 Task: View home profile in Redfin premier.
Action: Mouse moved to (871, 66)
Screenshot: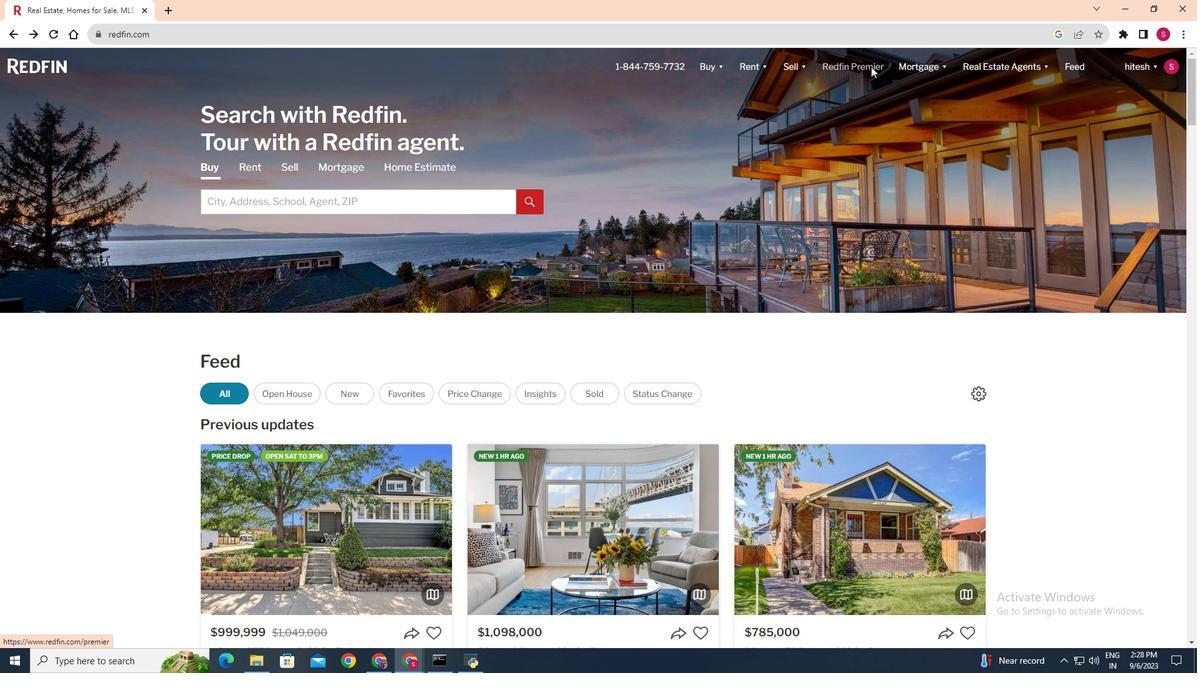 
Action: Mouse pressed left at (871, 66)
Screenshot: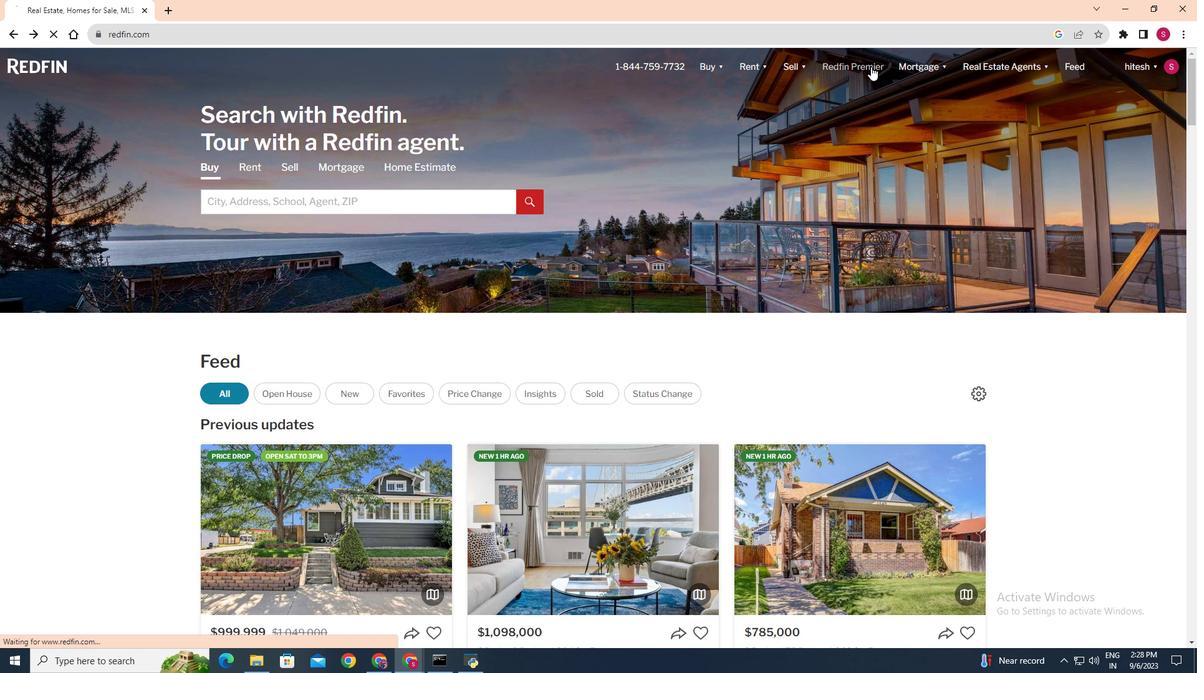 
Action: Mouse moved to (573, 528)
Screenshot: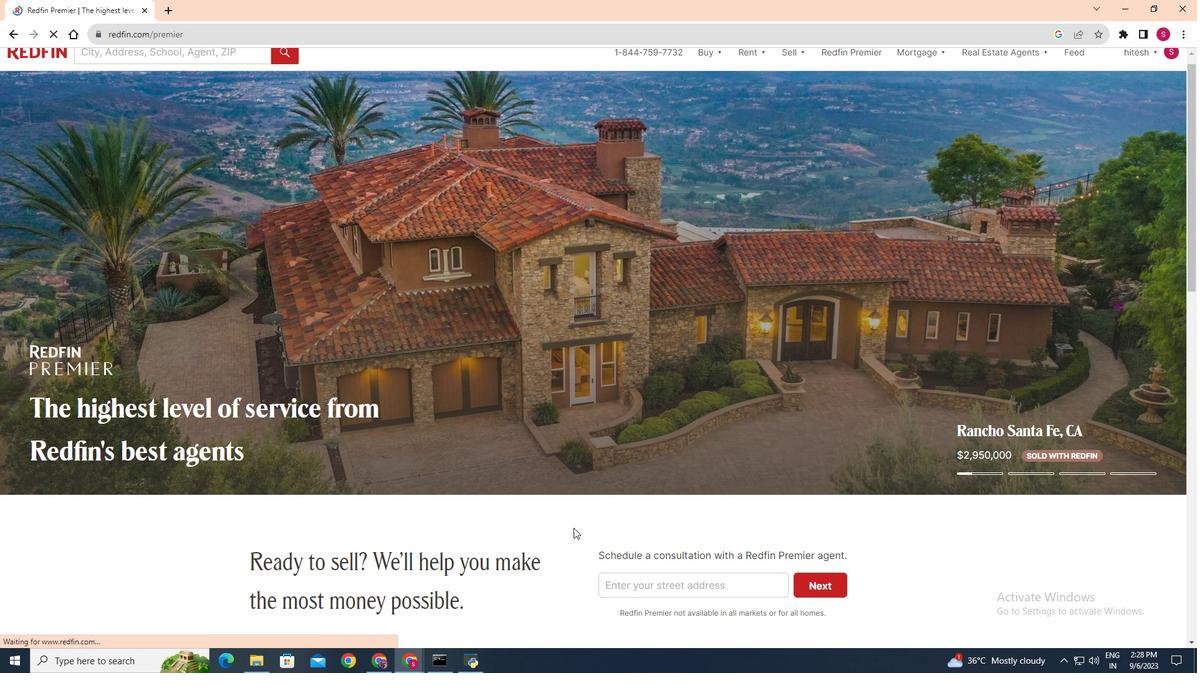 
Action: Mouse scrolled (573, 527) with delta (0, 0)
Screenshot: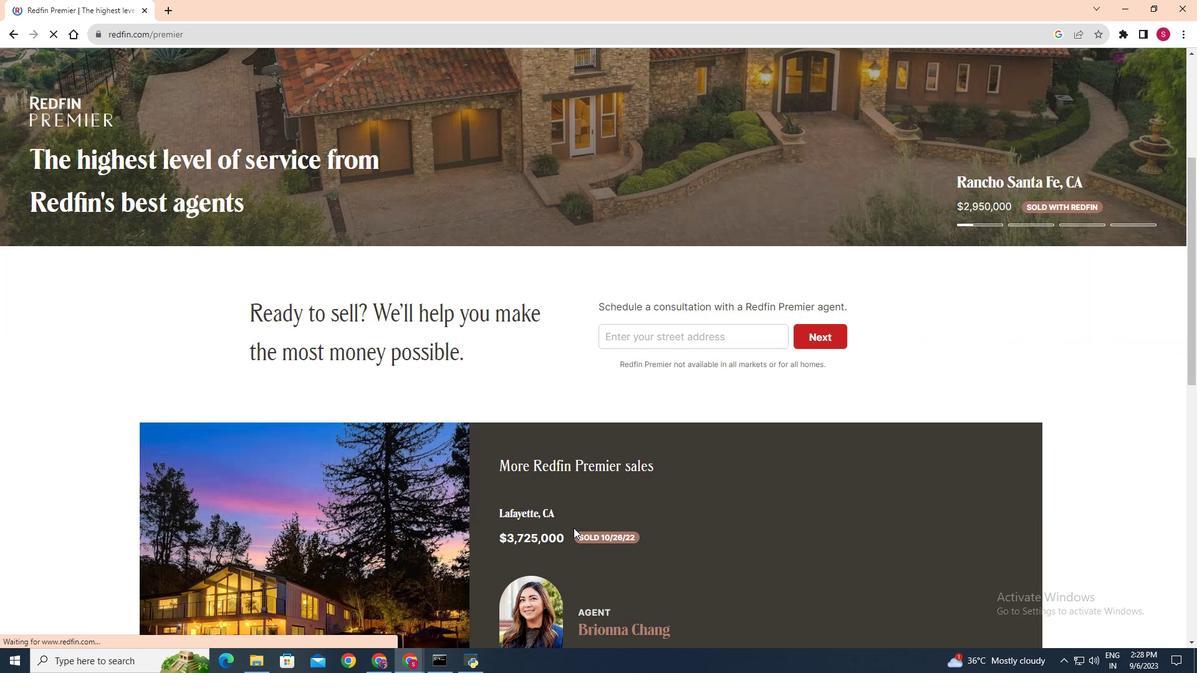 
Action: Mouse scrolled (573, 527) with delta (0, 0)
Screenshot: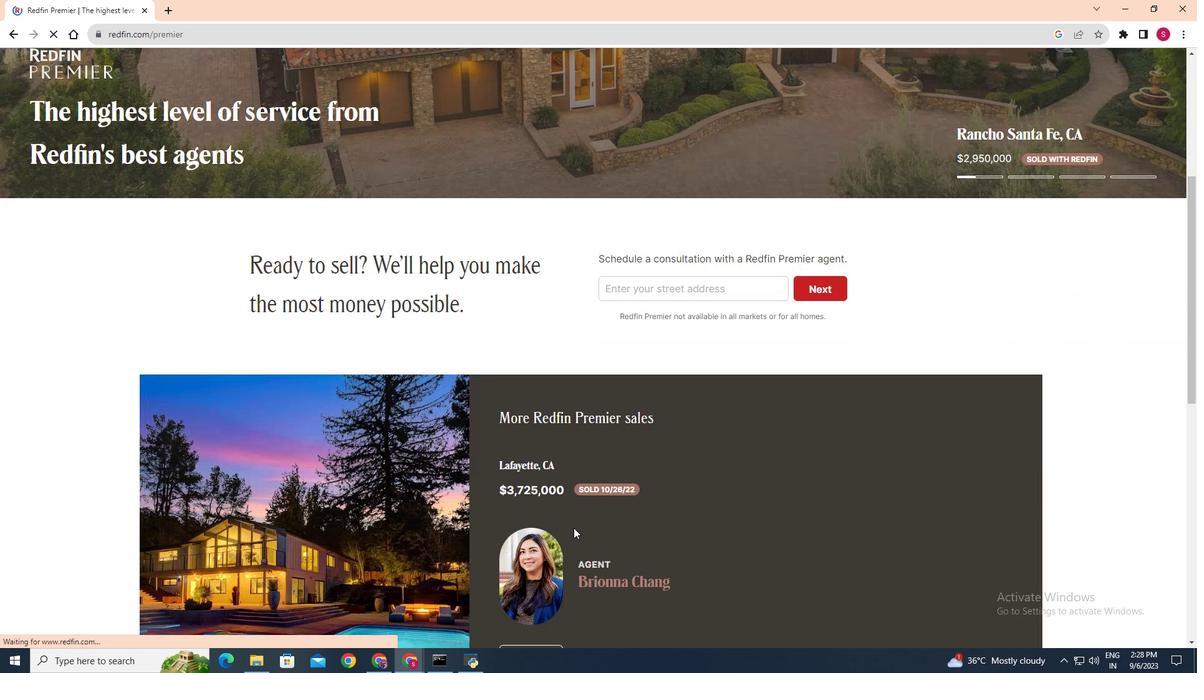 
Action: Mouse scrolled (573, 527) with delta (0, 0)
Screenshot: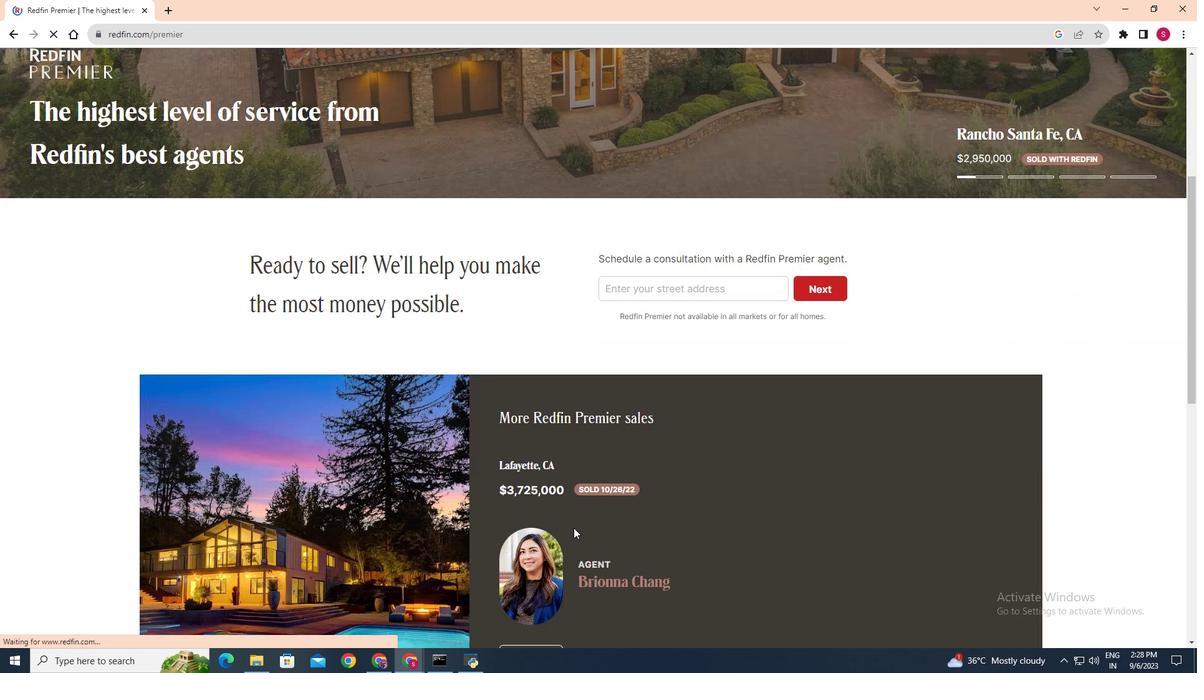 
Action: Mouse scrolled (573, 527) with delta (0, 0)
Screenshot: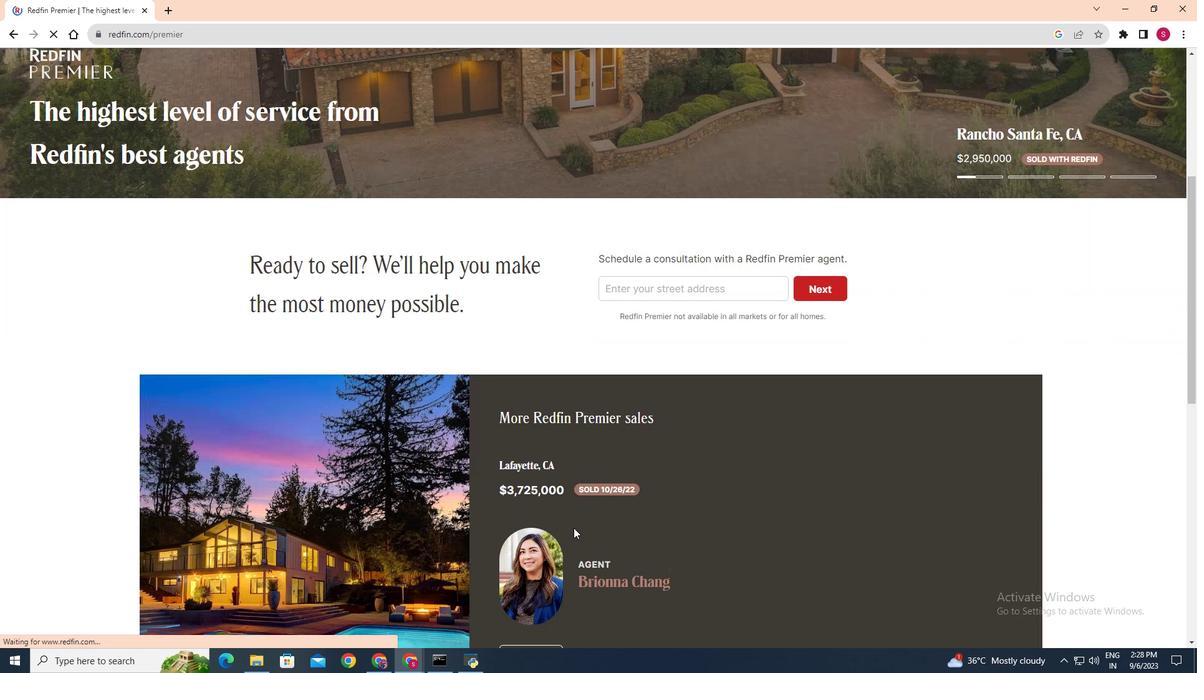 
Action: Mouse scrolled (573, 527) with delta (0, 0)
Screenshot: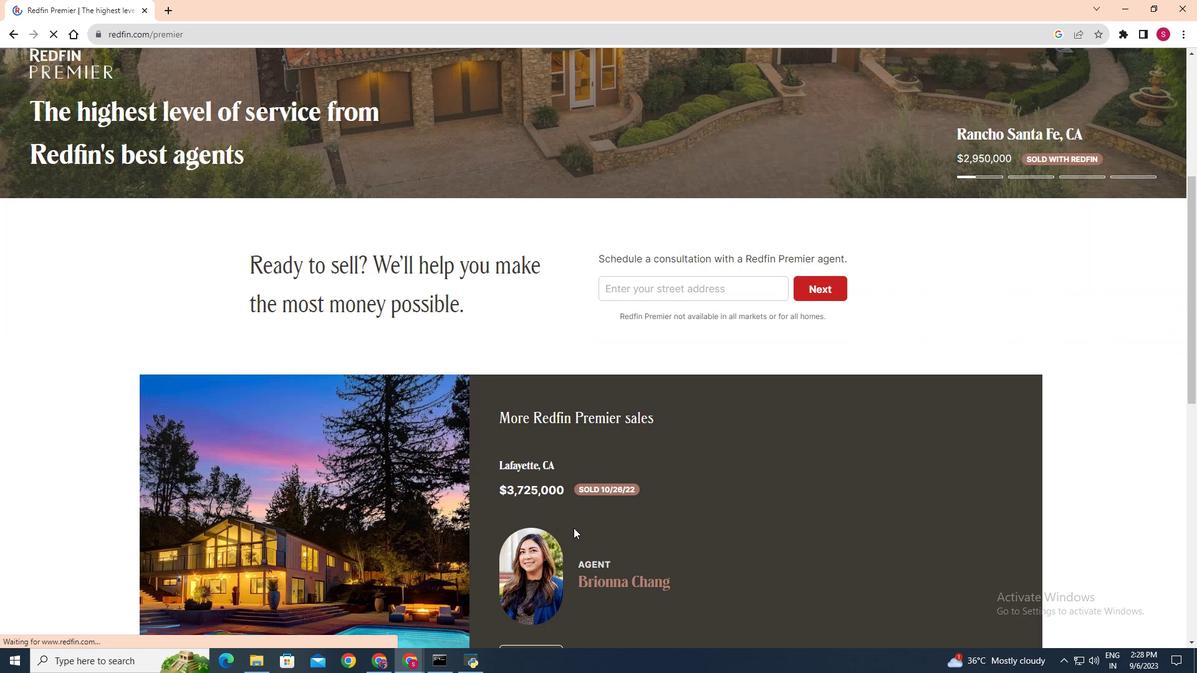 
Action: Mouse scrolled (573, 527) with delta (0, 0)
Screenshot: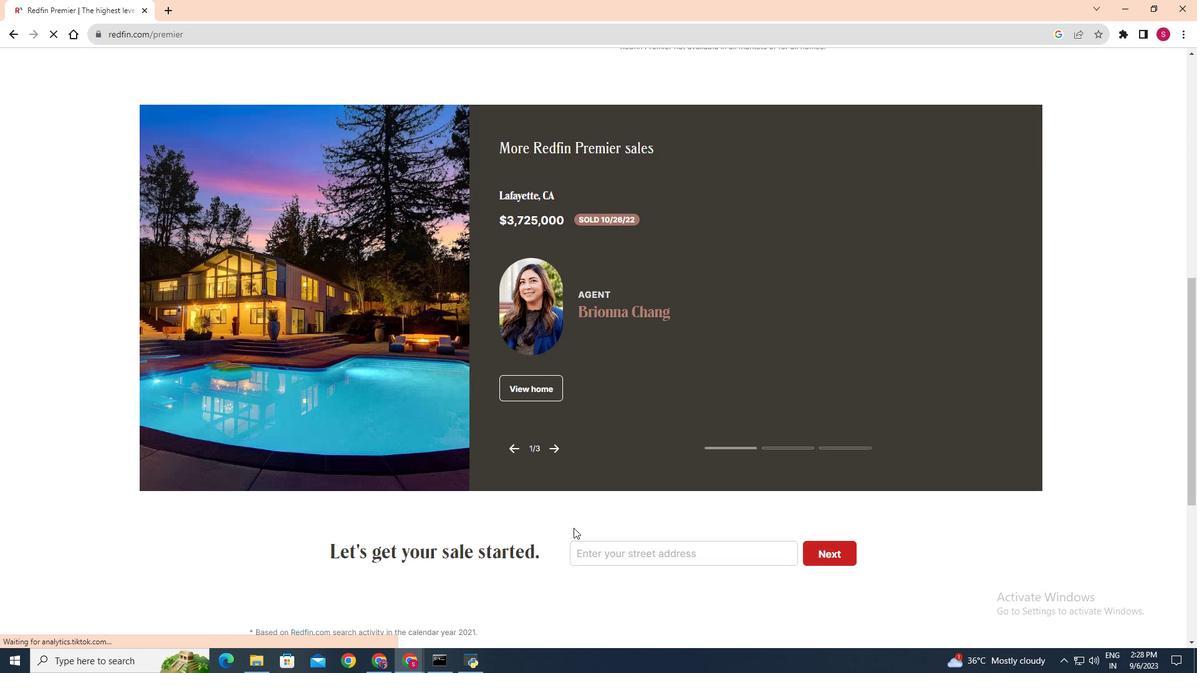 
Action: Mouse scrolled (573, 527) with delta (0, 0)
Screenshot: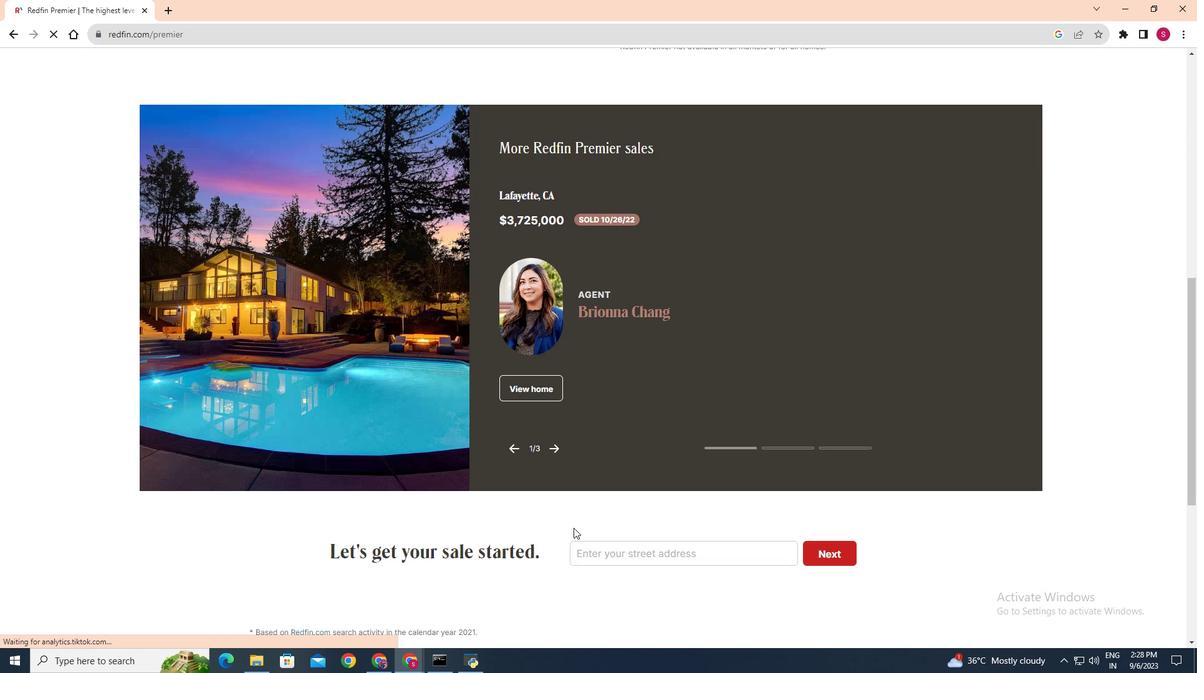 
Action: Mouse scrolled (573, 527) with delta (0, 0)
Screenshot: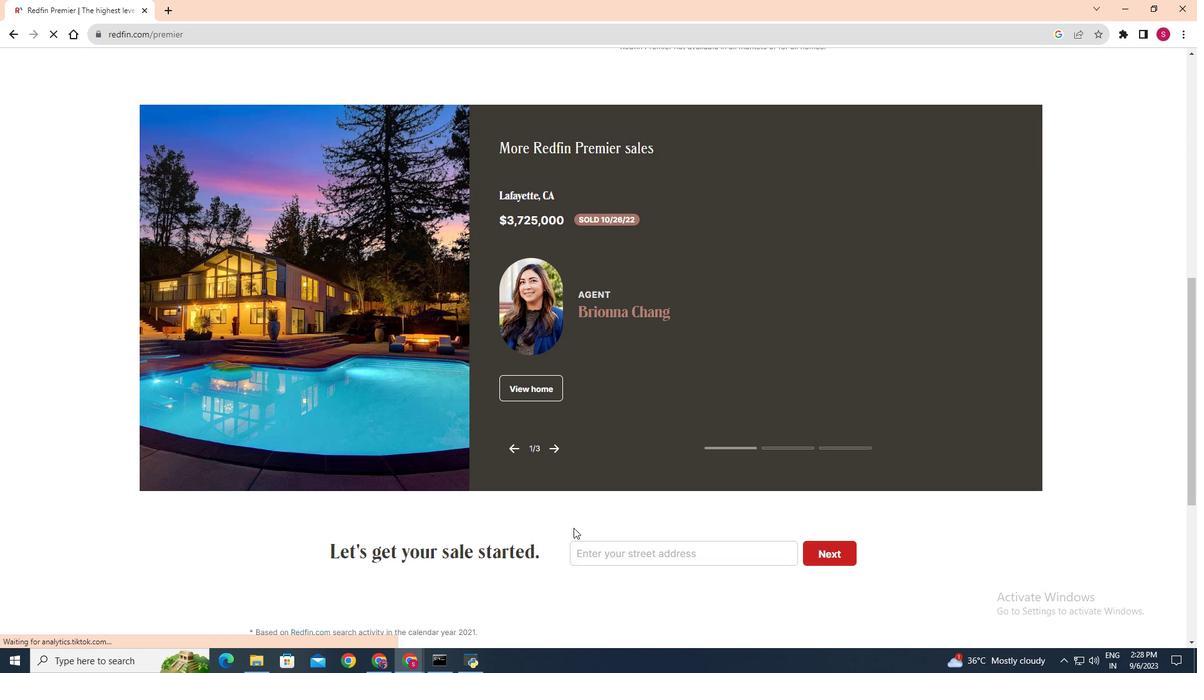 
Action: Mouse scrolled (573, 527) with delta (0, 0)
Screenshot: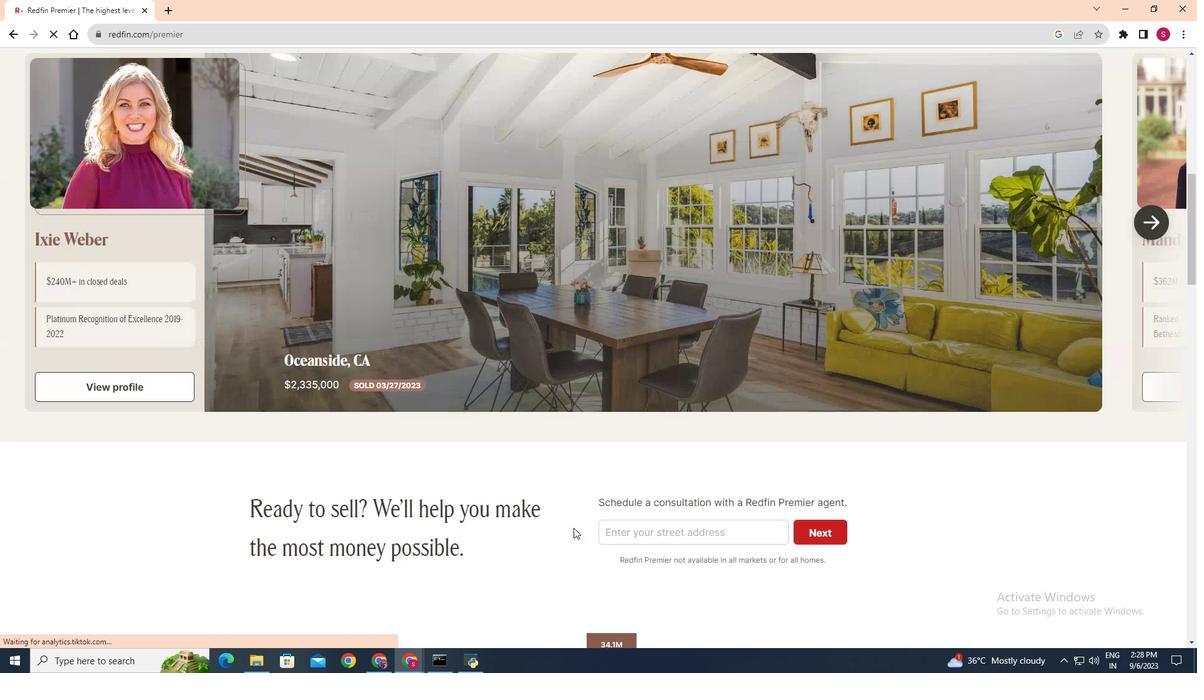 
Action: Mouse scrolled (573, 527) with delta (0, 0)
Screenshot: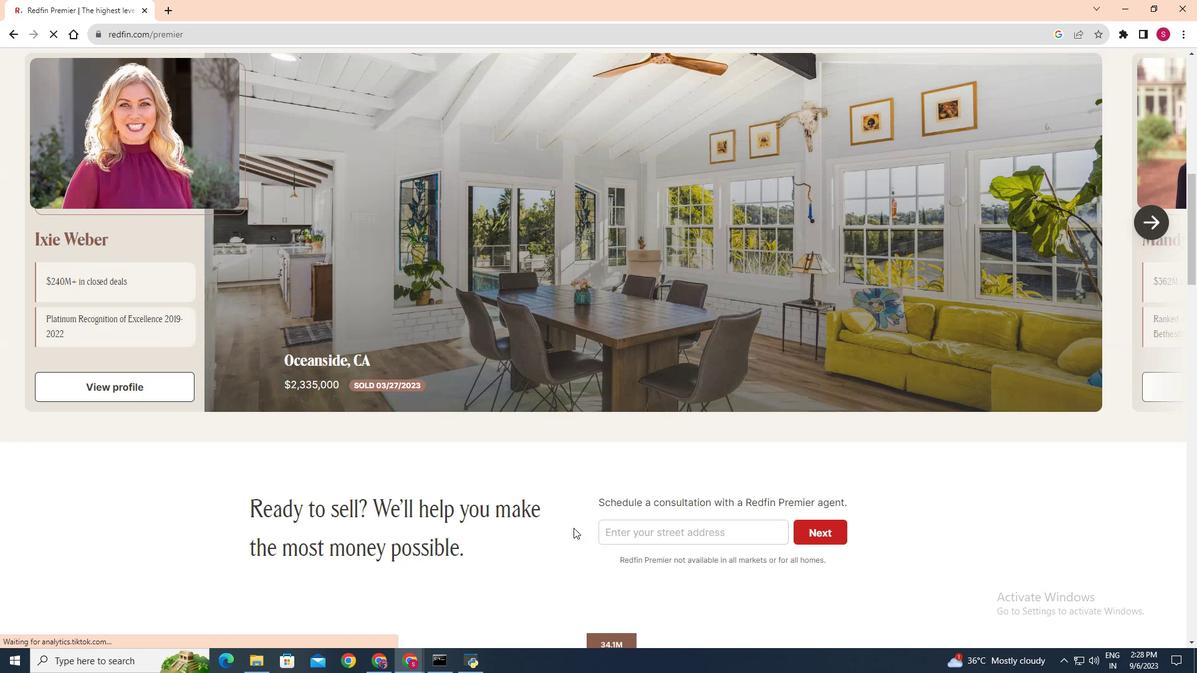 
Action: Mouse moved to (575, 527)
Screenshot: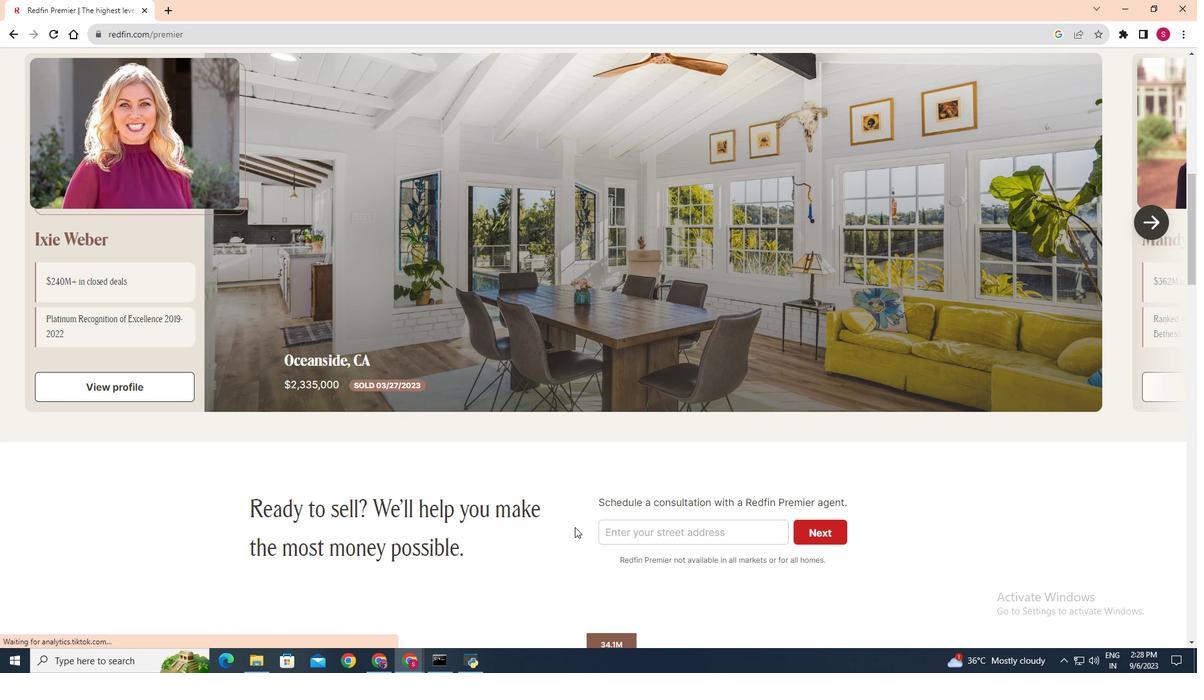 
Action: Mouse scrolled (575, 527) with delta (0, 0)
Screenshot: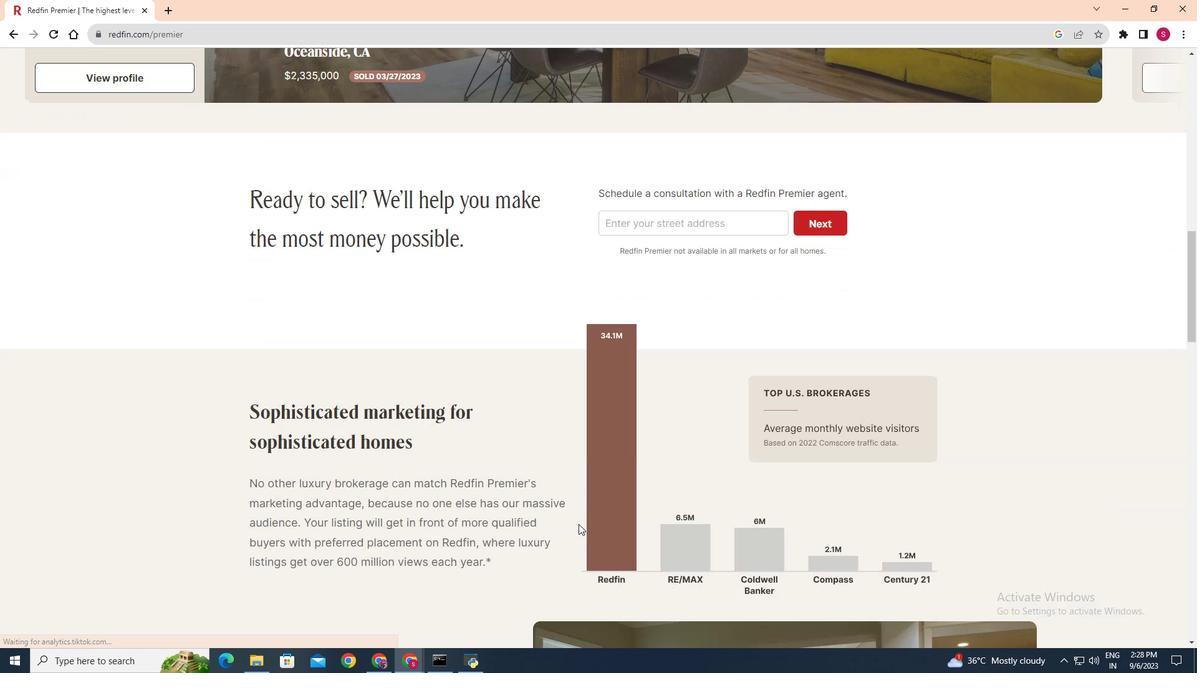 
Action: Mouse scrolled (575, 527) with delta (0, 0)
Screenshot: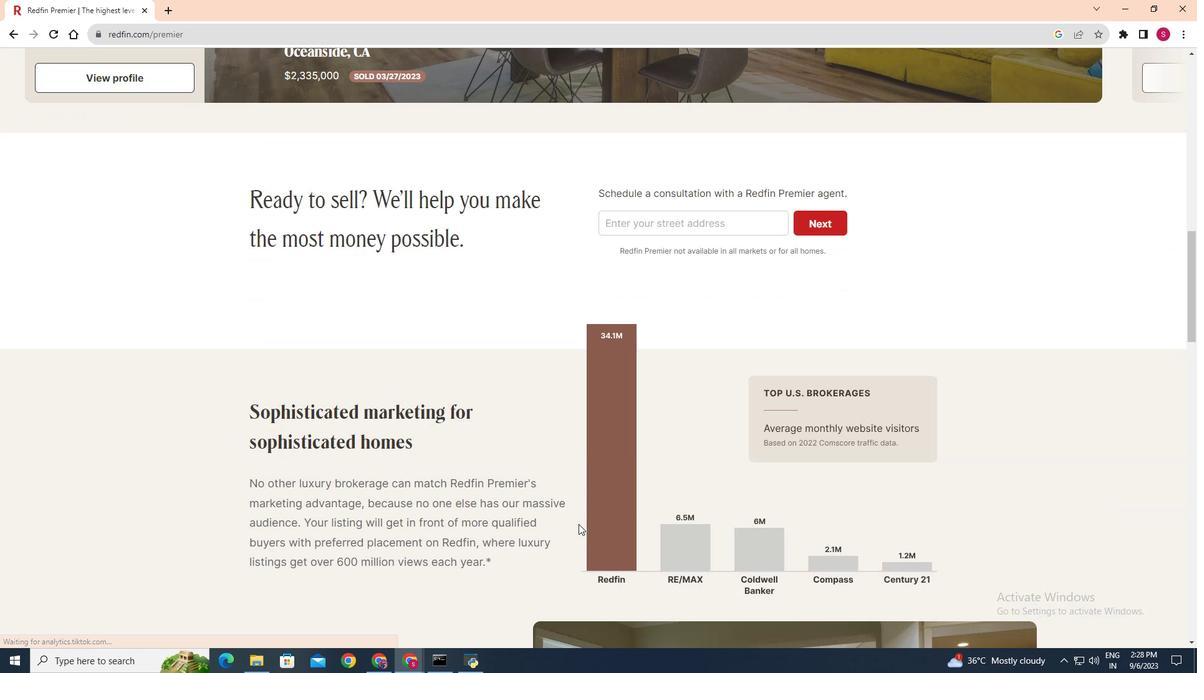 
Action: Mouse scrolled (575, 527) with delta (0, 0)
Screenshot: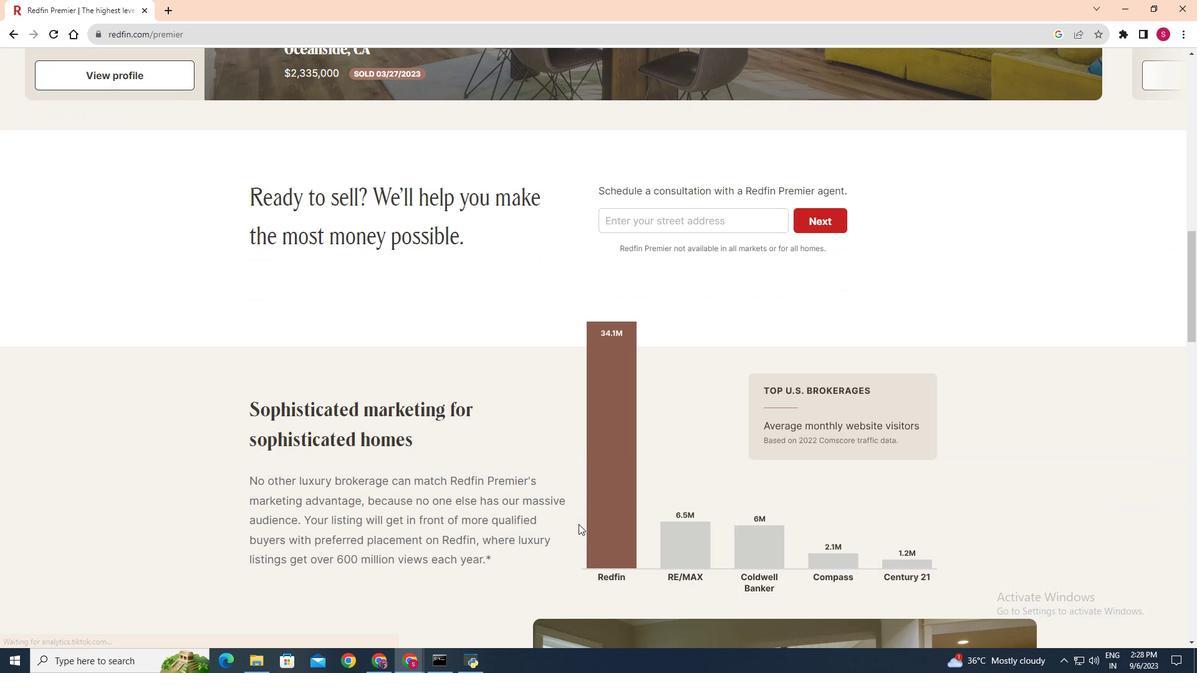 
Action: Mouse scrolled (575, 527) with delta (0, 0)
Screenshot: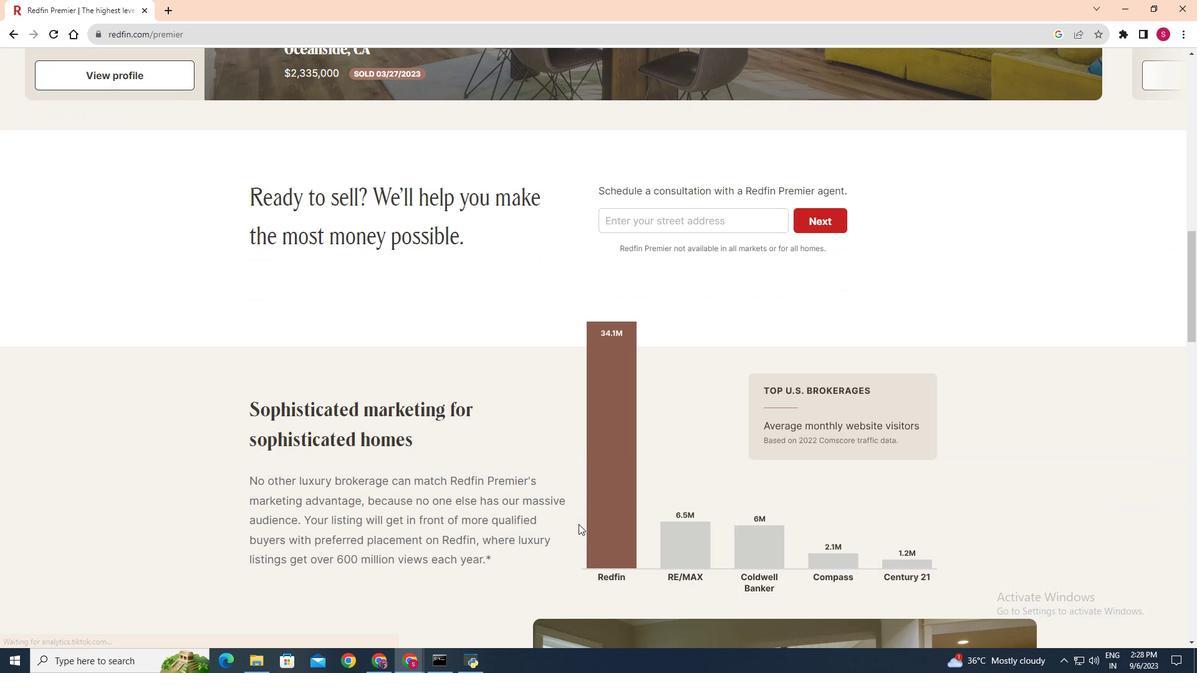 
Action: Mouse scrolled (575, 527) with delta (0, 0)
Screenshot: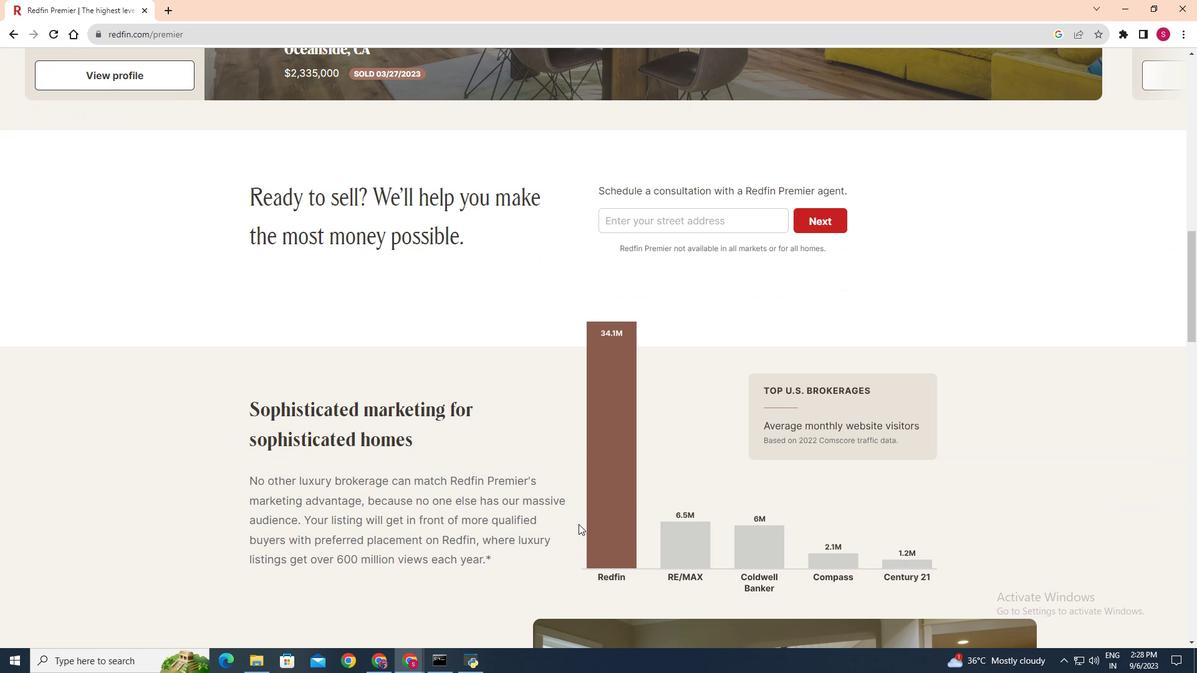 
Action: Mouse moved to (578, 524)
Screenshot: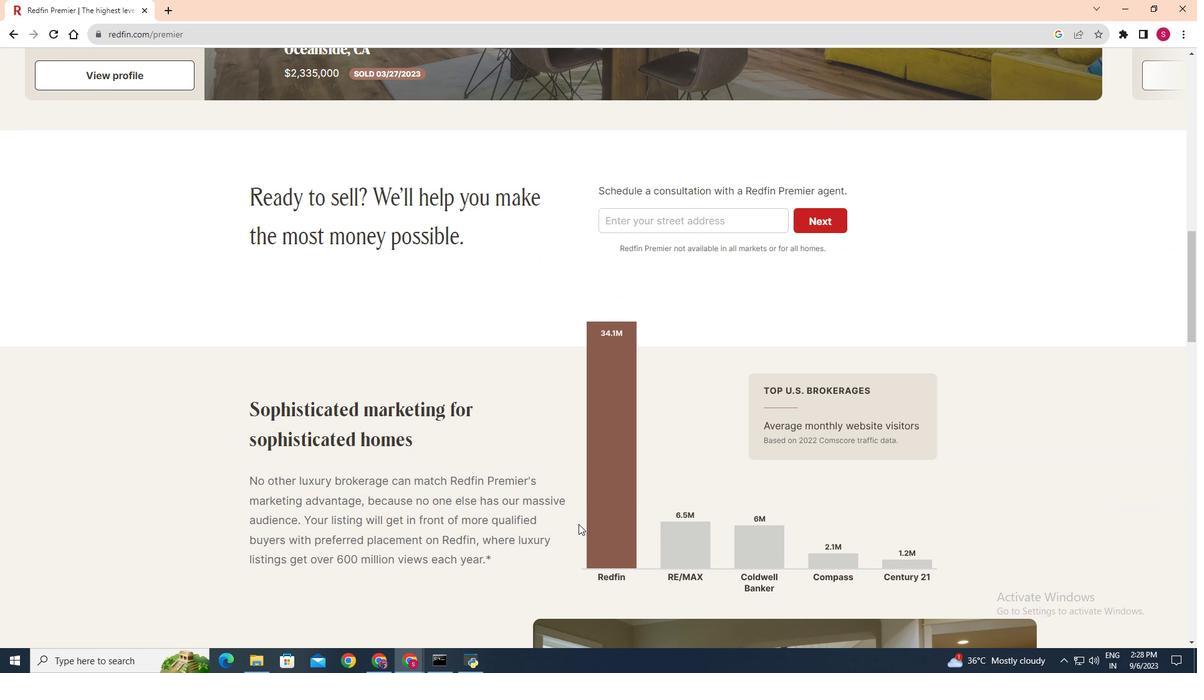
Action: Mouse scrolled (578, 524) with delta (0, 0)
Screenshot: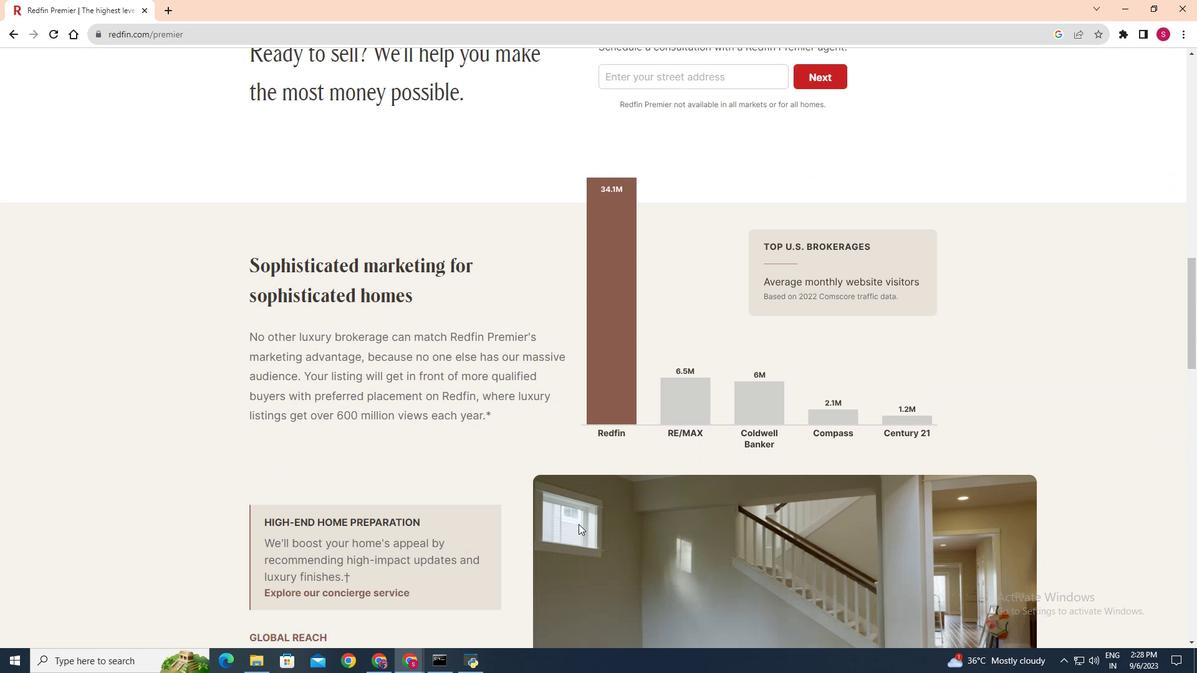 
Action: Mouse scrolled (578, 524) with delta (0, 0)
Screenshot: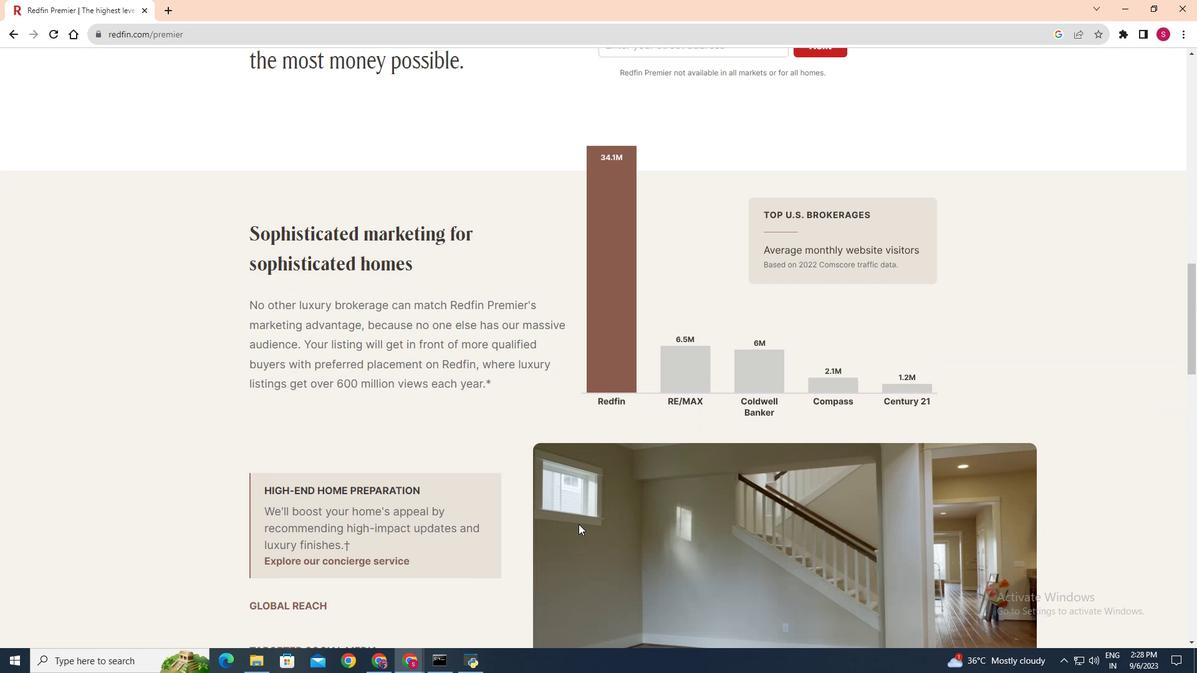 
Action: Mouse scrolled (578, 524) with delta (0, 0)
Screenshot: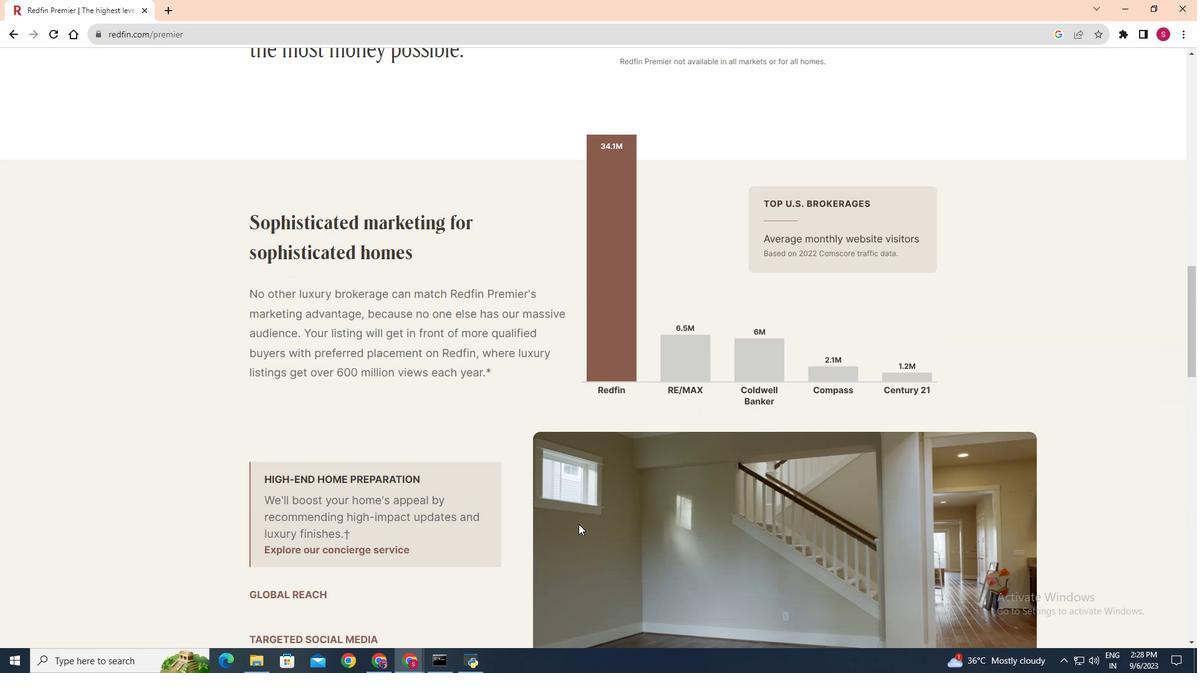 
Action: Mouse scrolled (578, 524) with delta (0, 0)
Screenshot: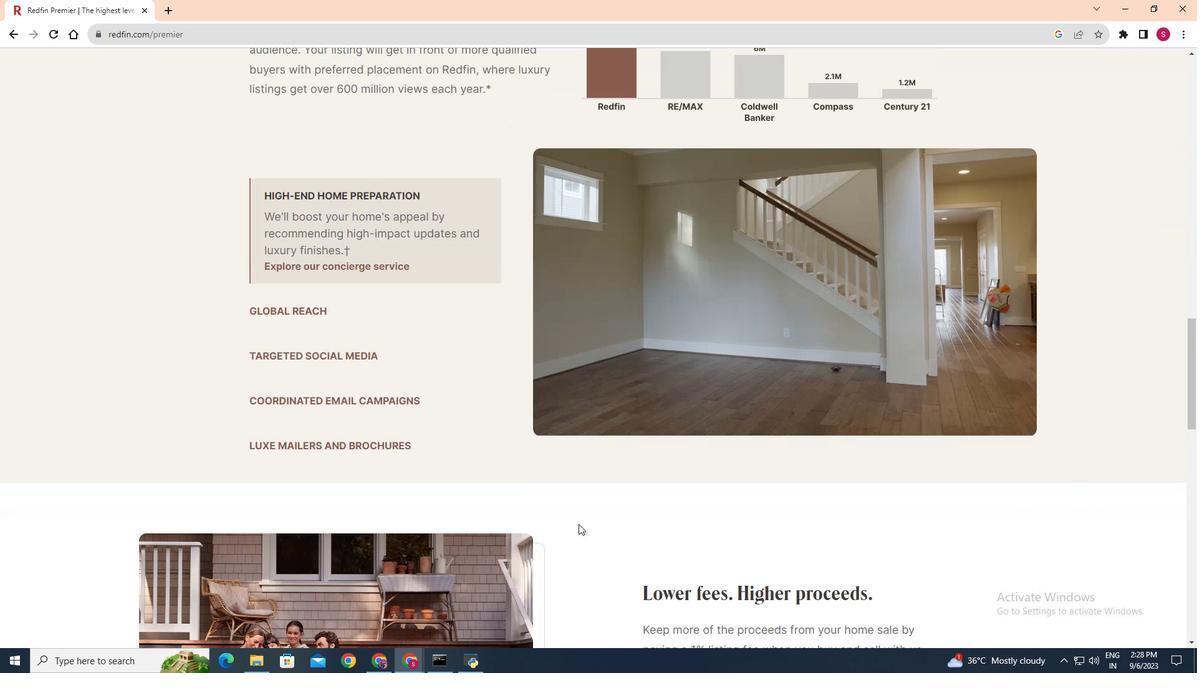 
Action: Mouse scrolled (578, 524) with delta (0, 0)
Screenshot: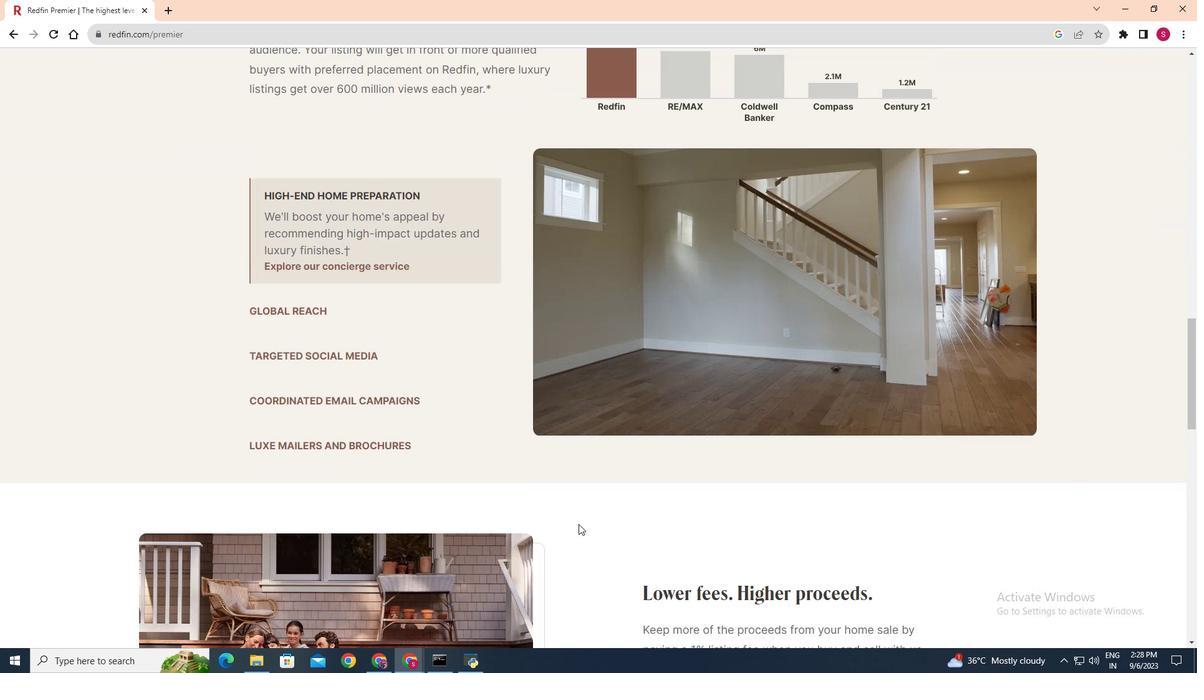 
Action: Mouse scrolled (578, 524) with delta (0, 0)
Screenshot: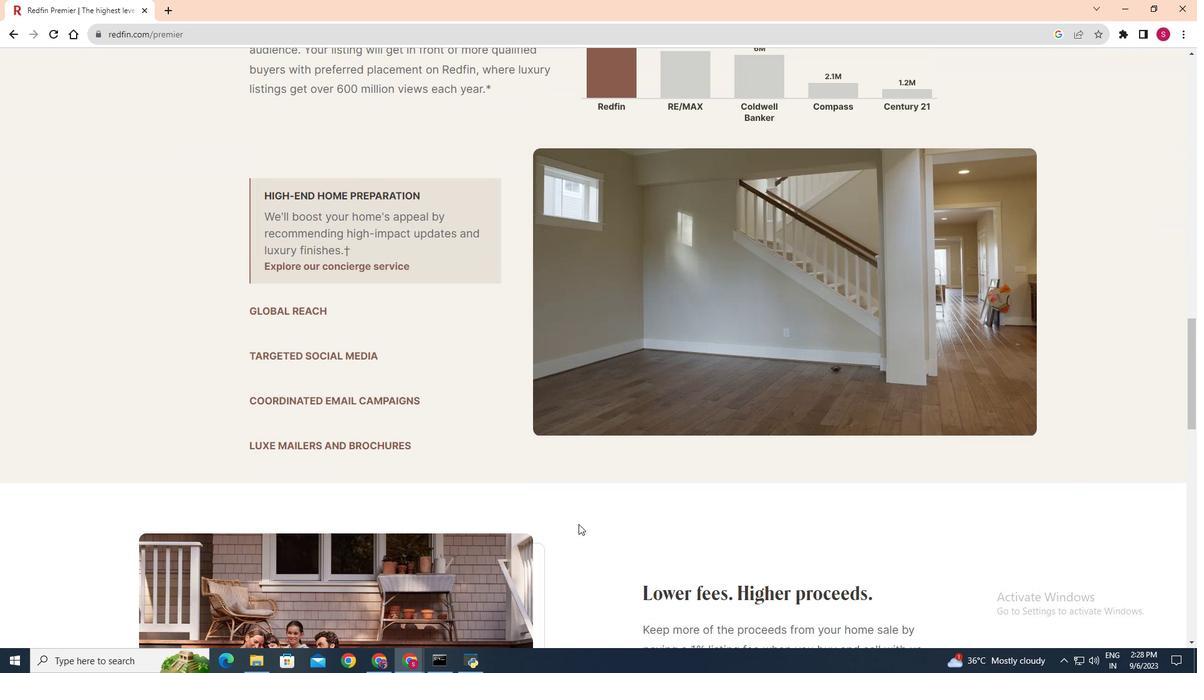 
Action: Mouse scrolled (578, 524) with delta (0, 0)
Screenshot: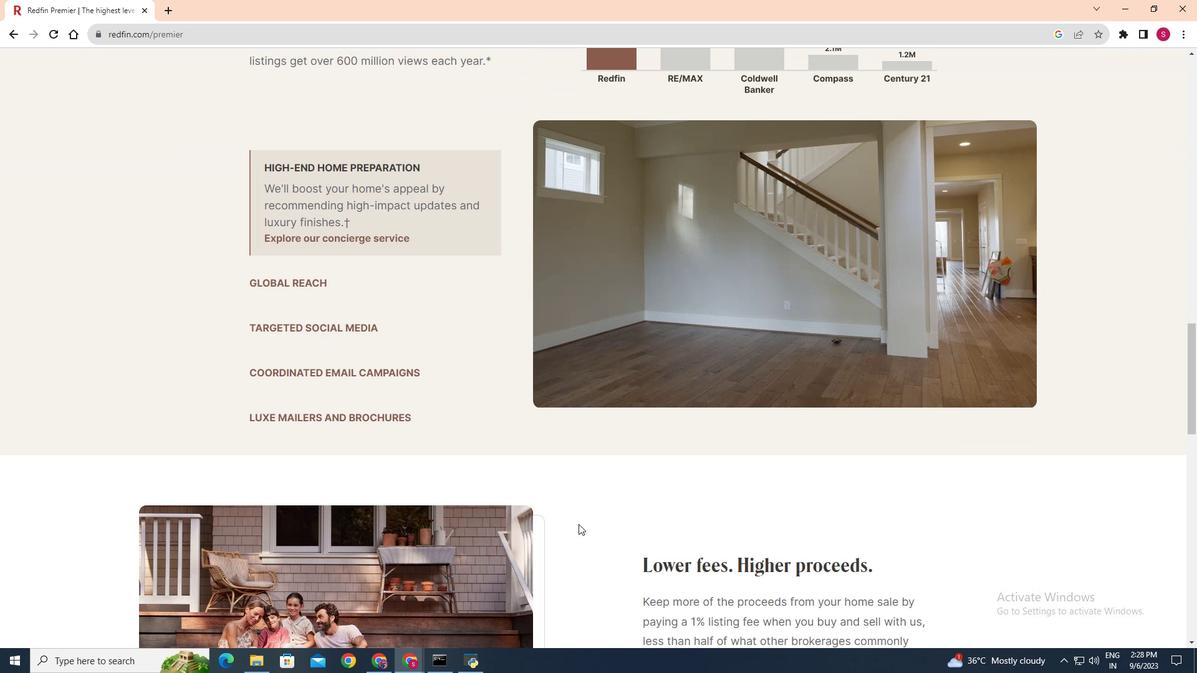 
Action: Mouse scrolled (578, 524) with delta (0, 0)
Screenshot: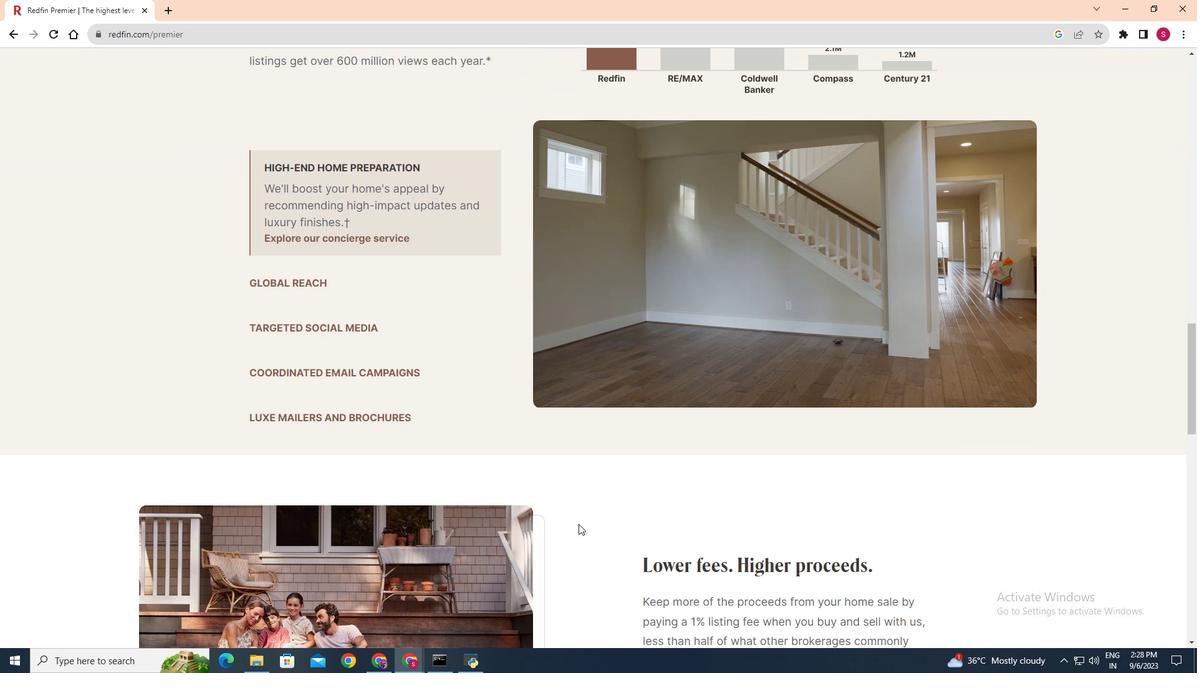 
Action: Mouse scrolled (578, 524) with delta (0, 0)
Screenshot: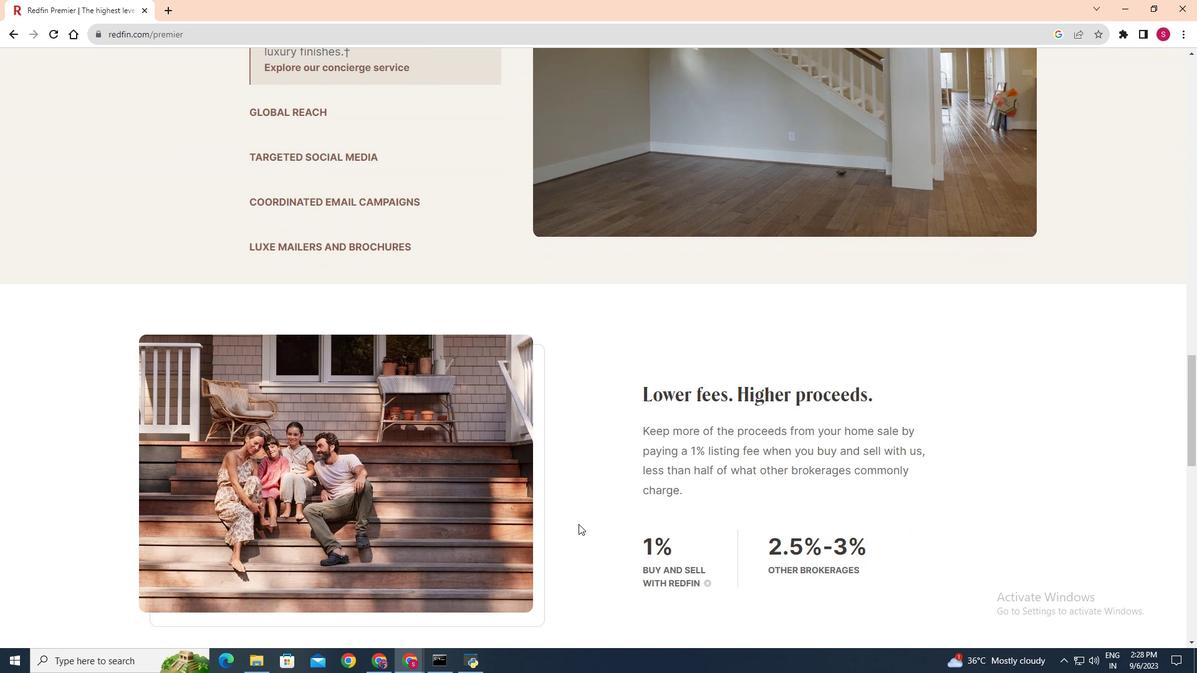 
Action: Mouse scrolled (578, 524) with delta (0, 0)
Screenshot: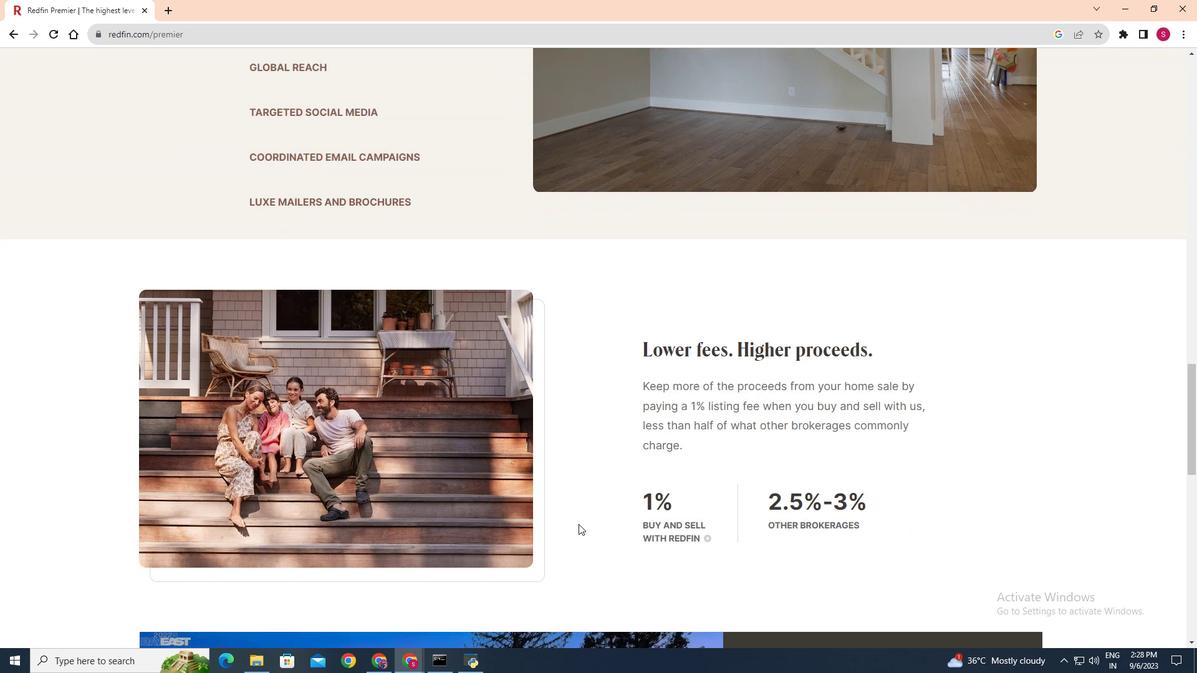 
Action: Mouse scrolled (578, 524) with delta (0, 0)
Screenshot: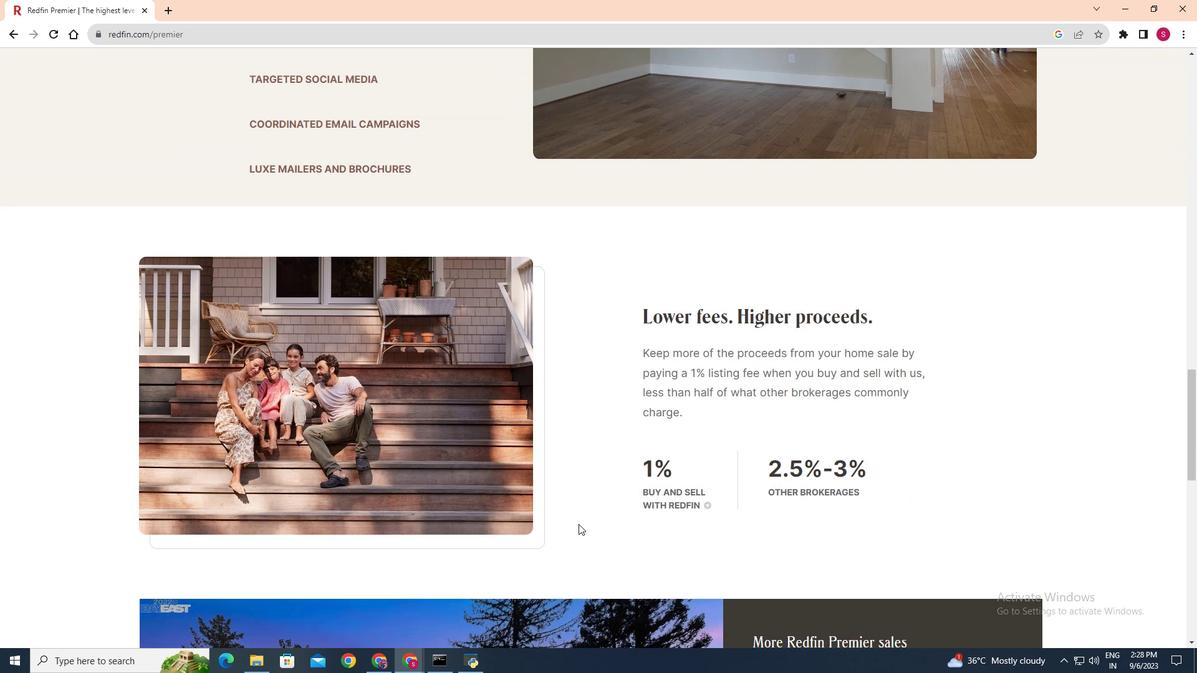 
Action: Mouse scrolled (578, 524) with delta (0, 0)
Screenshot: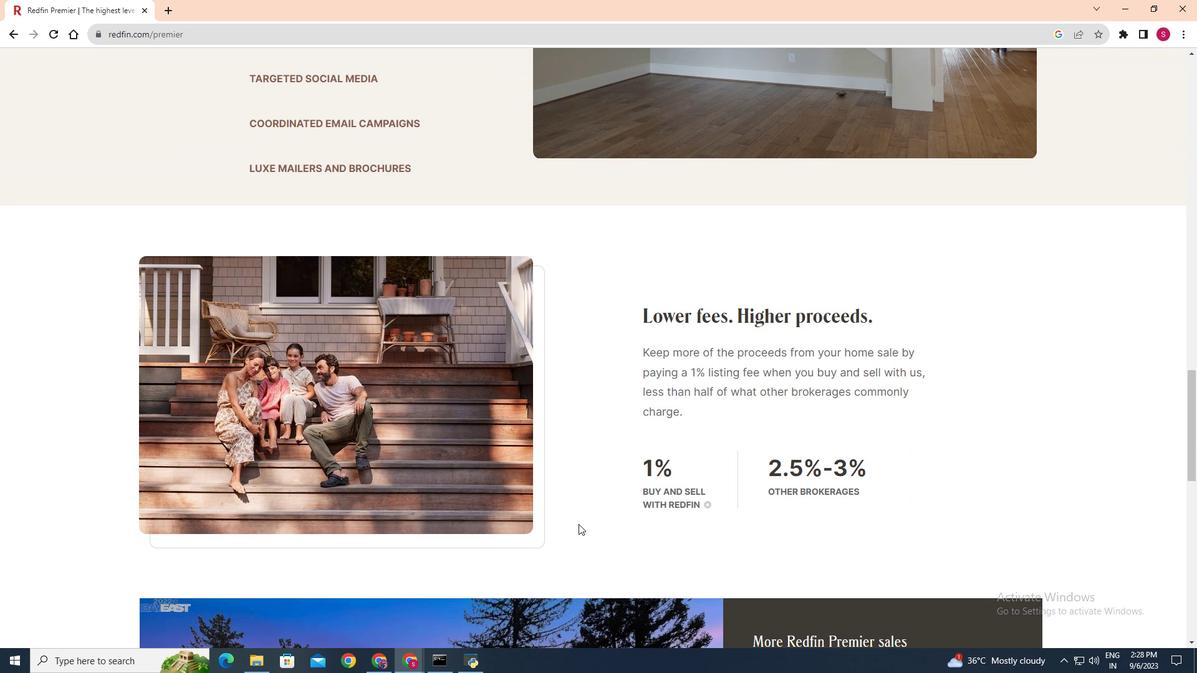 
Action: Mouse scrolled (578, 524) with delta (0, 0)
Screenshot: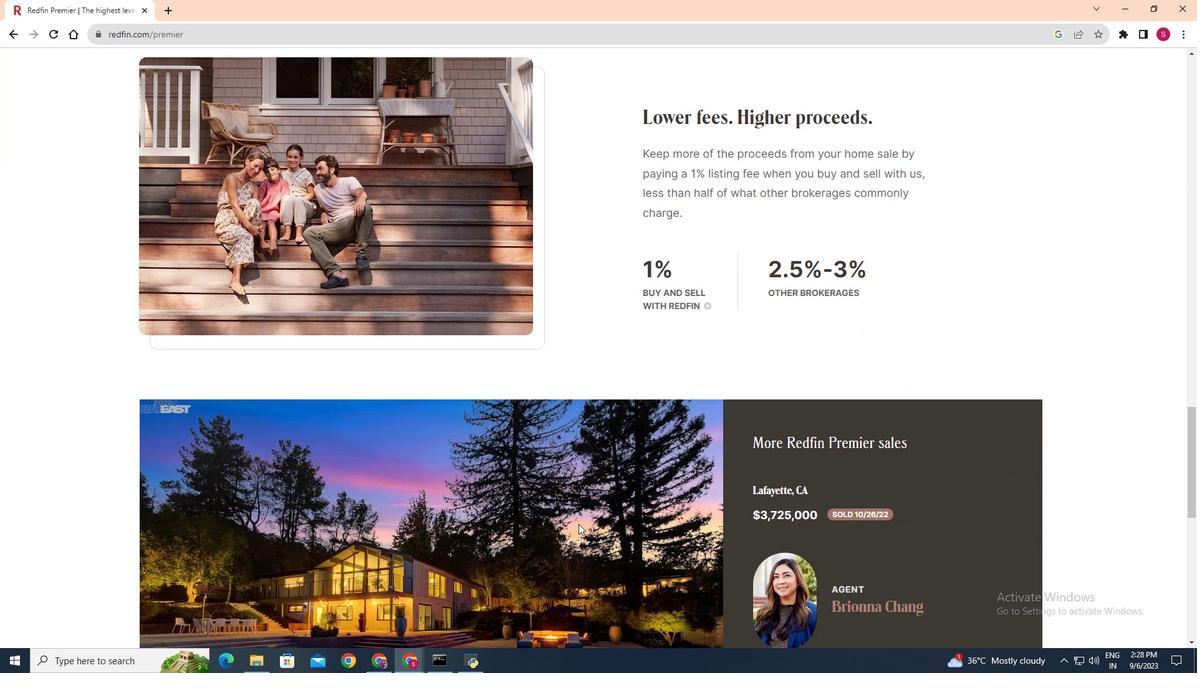 
Action: Mouse scrolled (578, 524) with delta (0, 0)
Screenshot: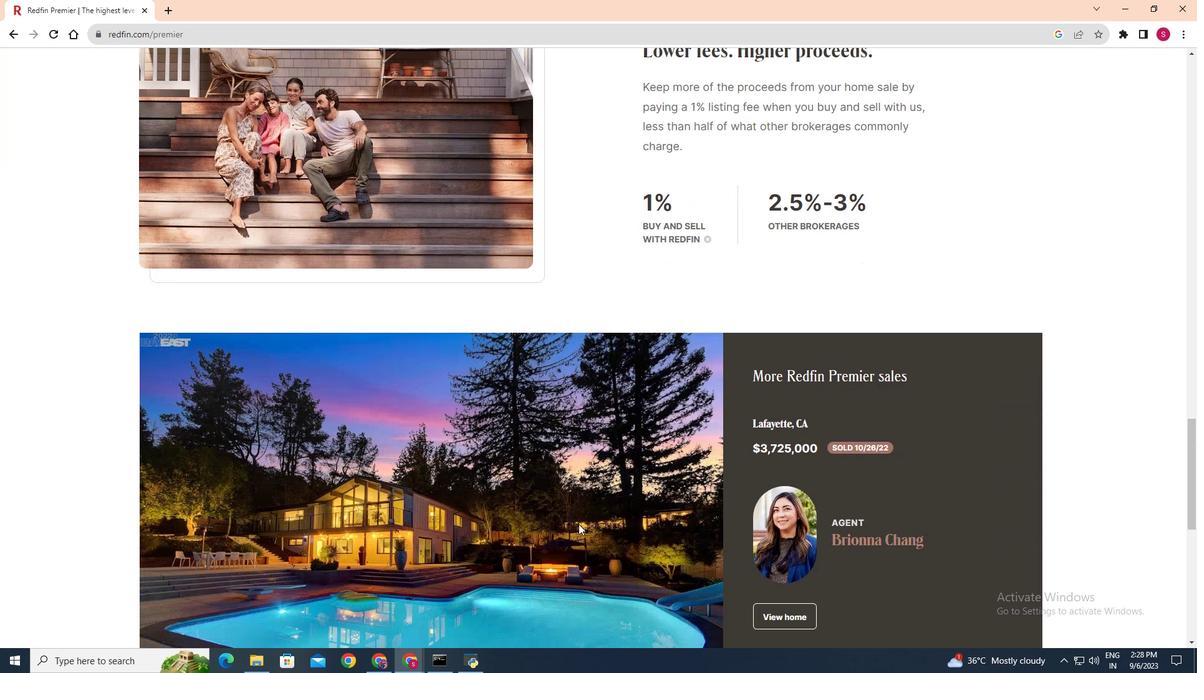 
Action: Mouse scrolled (578, 524) with delta (0, 0)
Screenshot: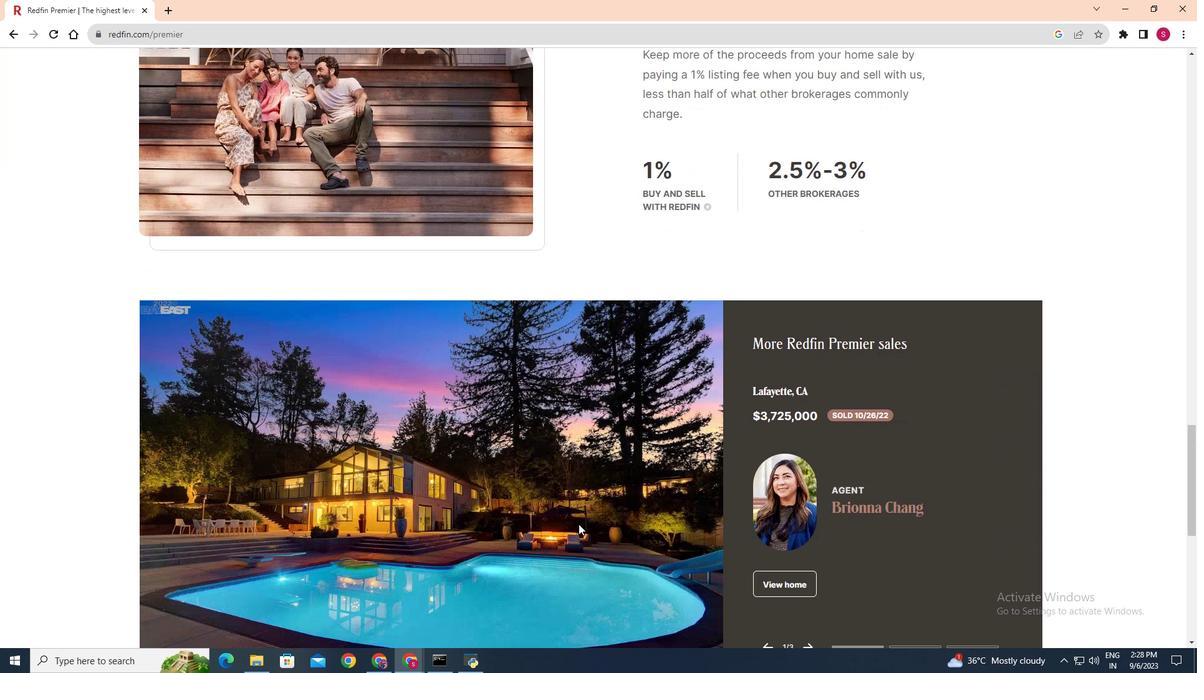 
Action: Mouse scrolled (578, 524) with delta (0, 0)
Screenshot: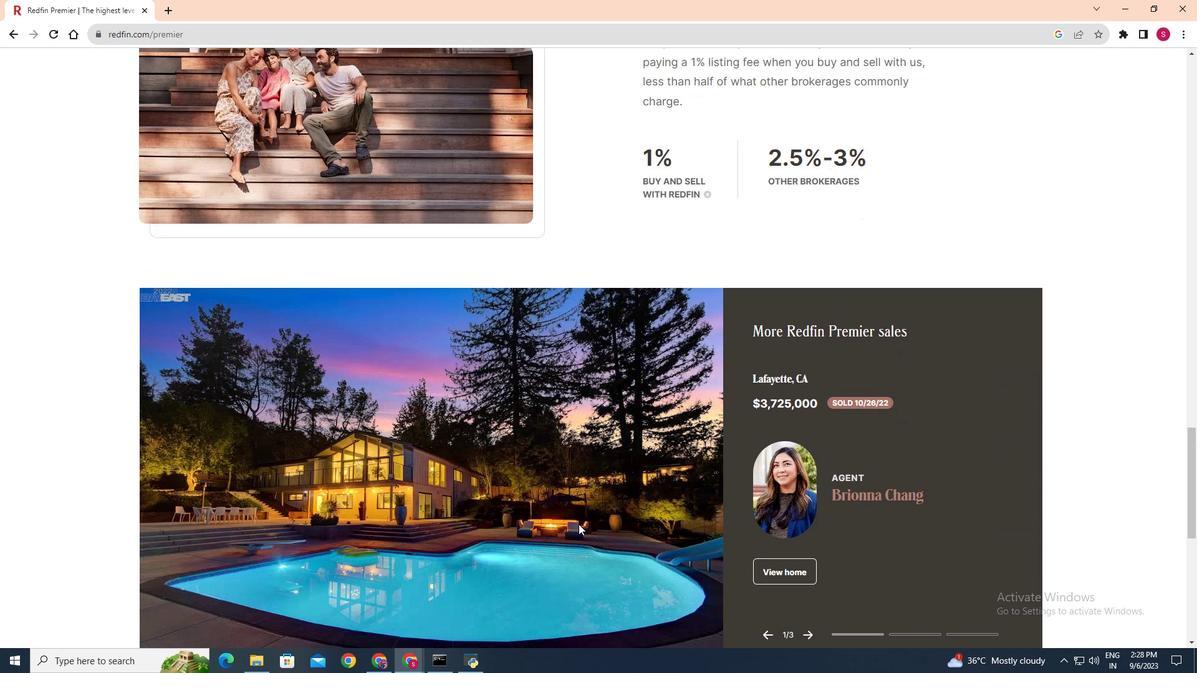 
Action: Mouse scrolled (578, 524) with delta (0, 0)
Screenshot: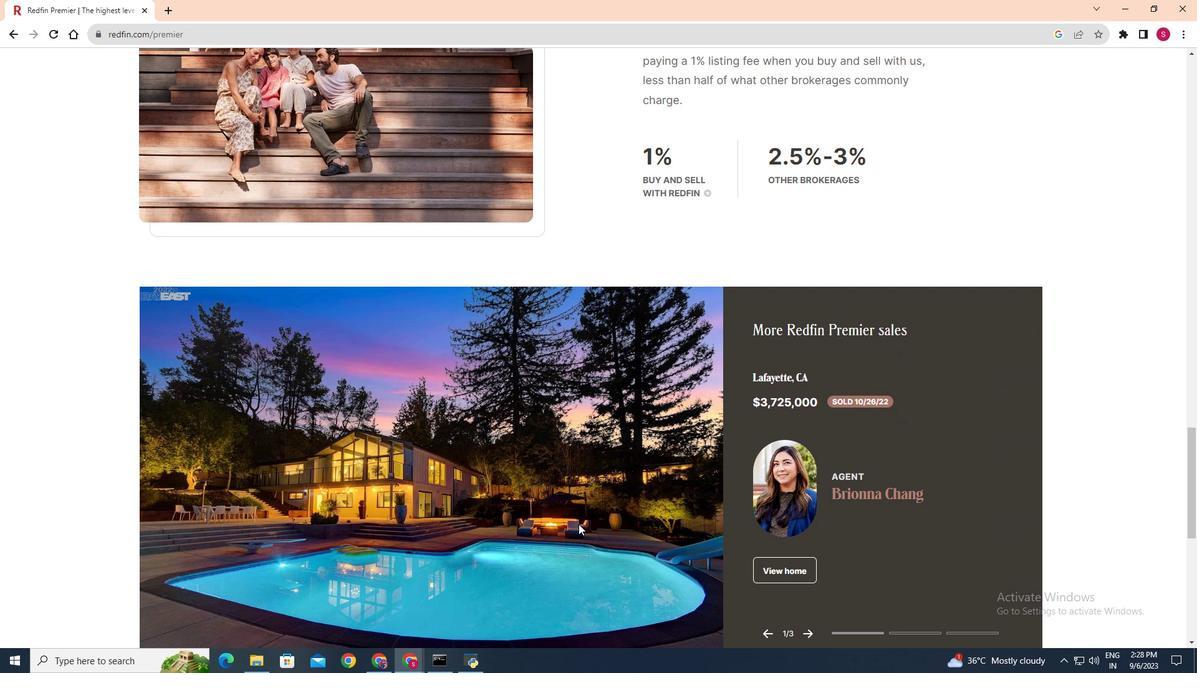 
Action: Mouse scrolled (578, 524) with delta (0, 0)
Screenshot: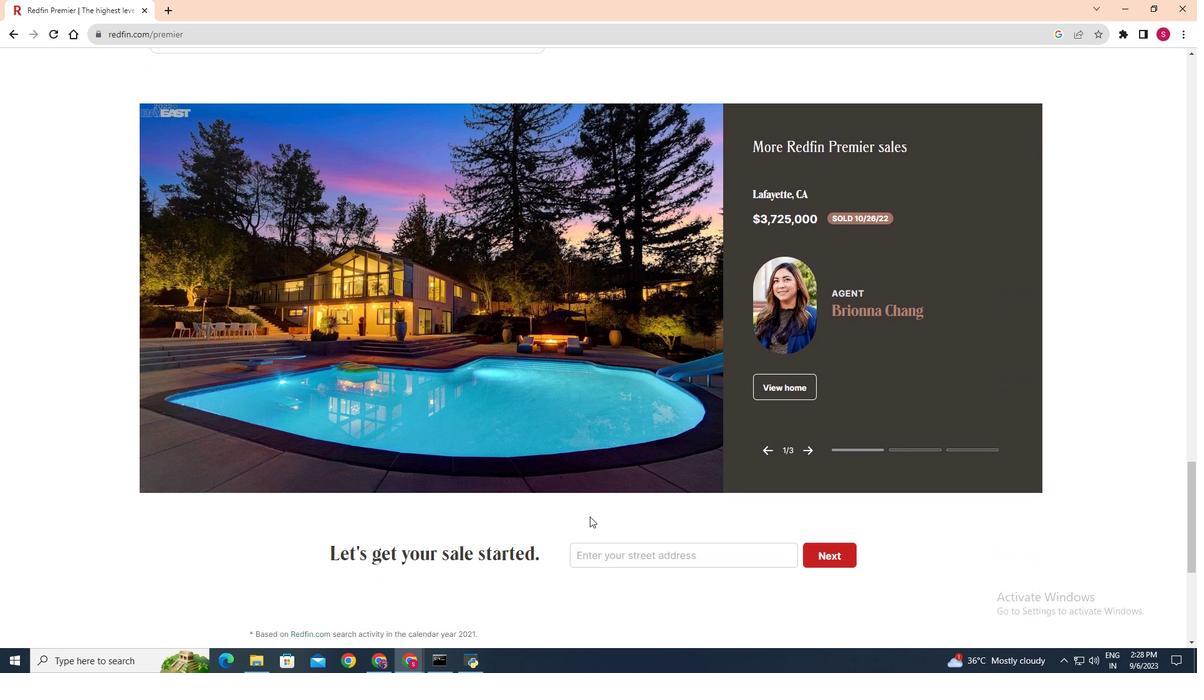 
Action: Mouse scrolled (578, 524) with delta (0, 0)
Screenshot: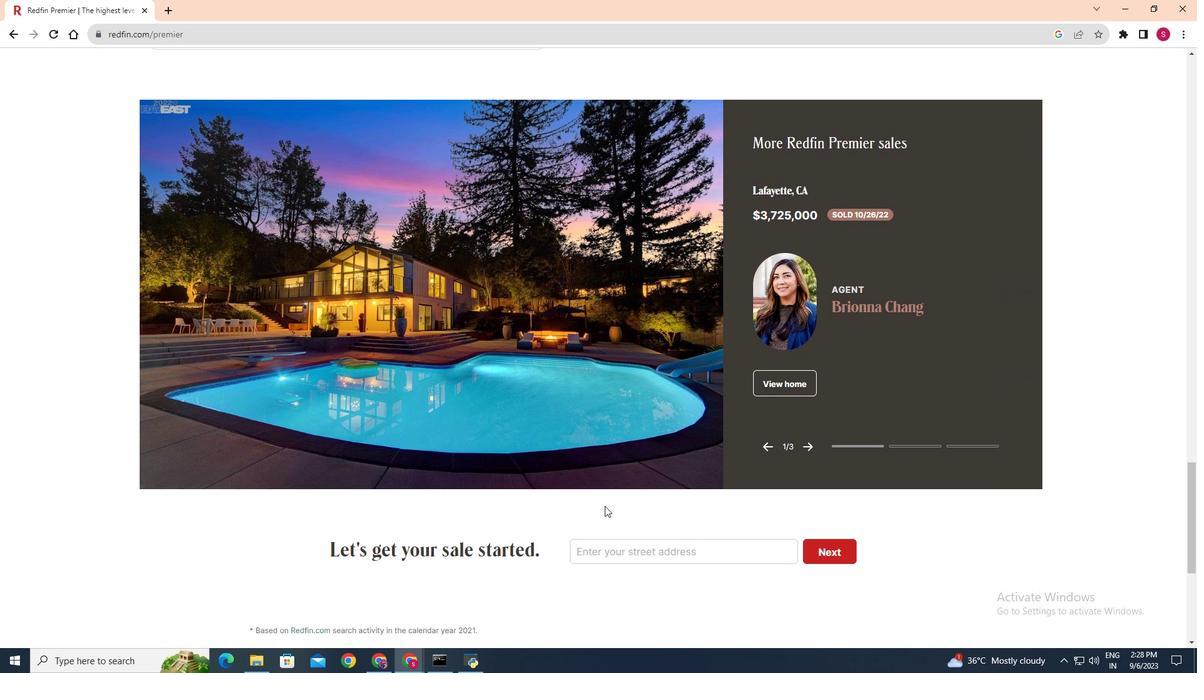 
Action: Mouse scrolled (578, 524) with delta (0, 0)
Screenshot: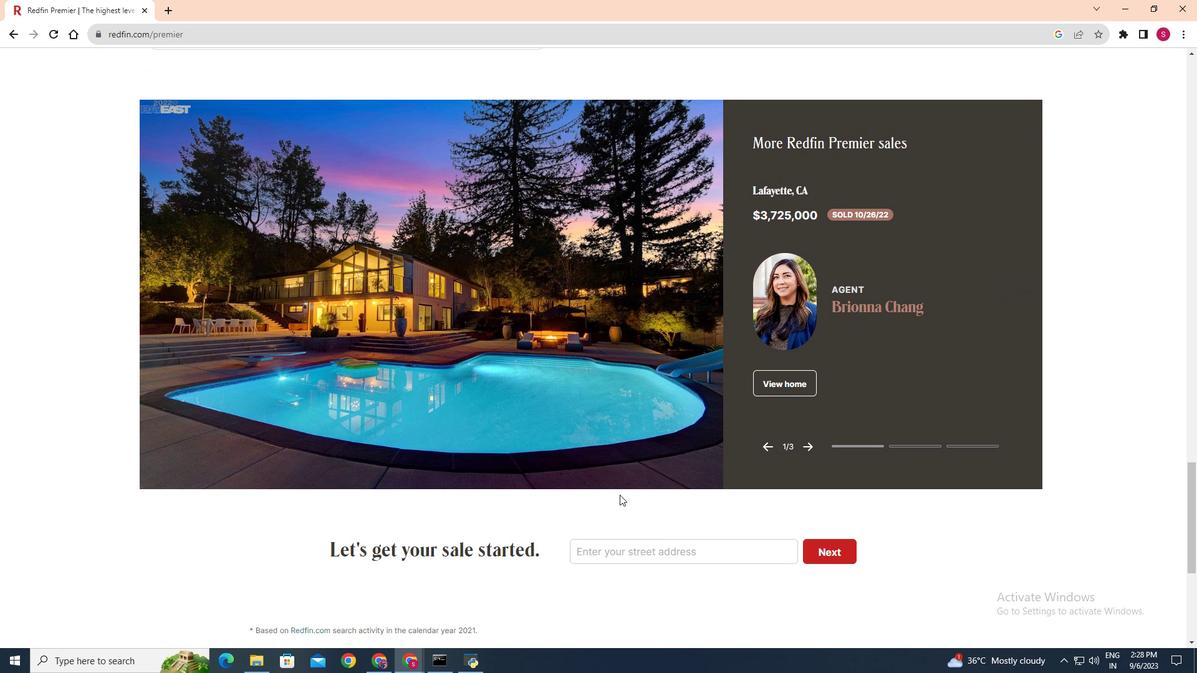 
Action: Mouse moved to (783, 367)
Screenshot: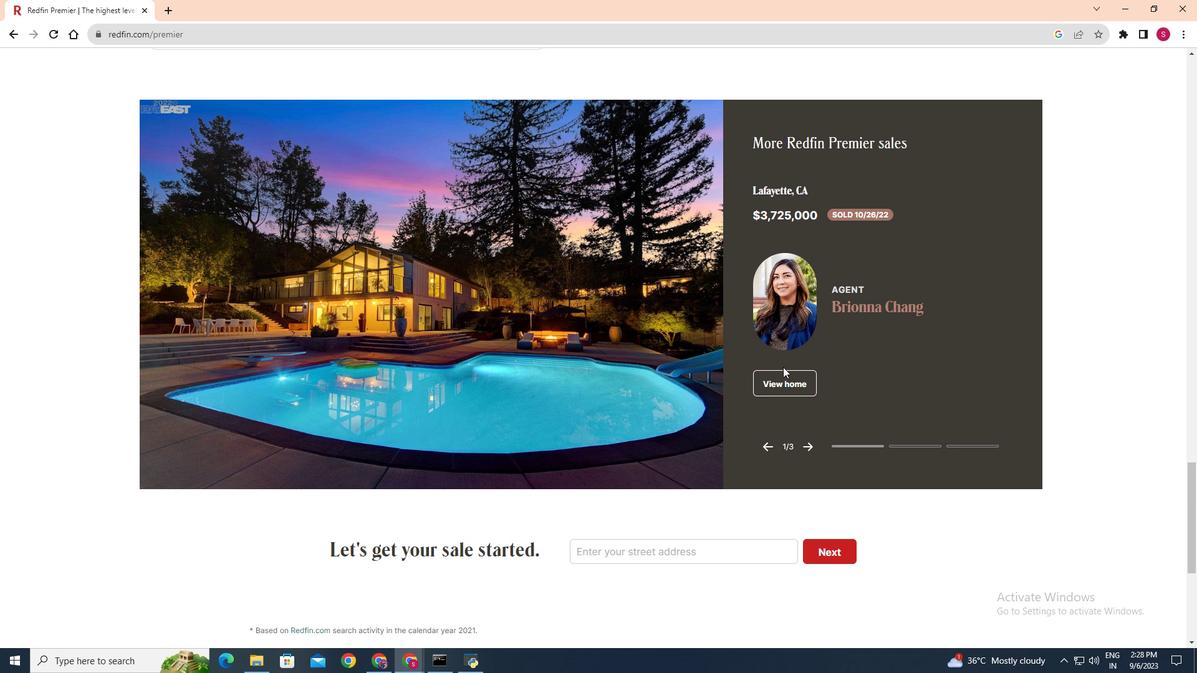 
Action: Mouse pressed left at (783, 367)
Screenshot: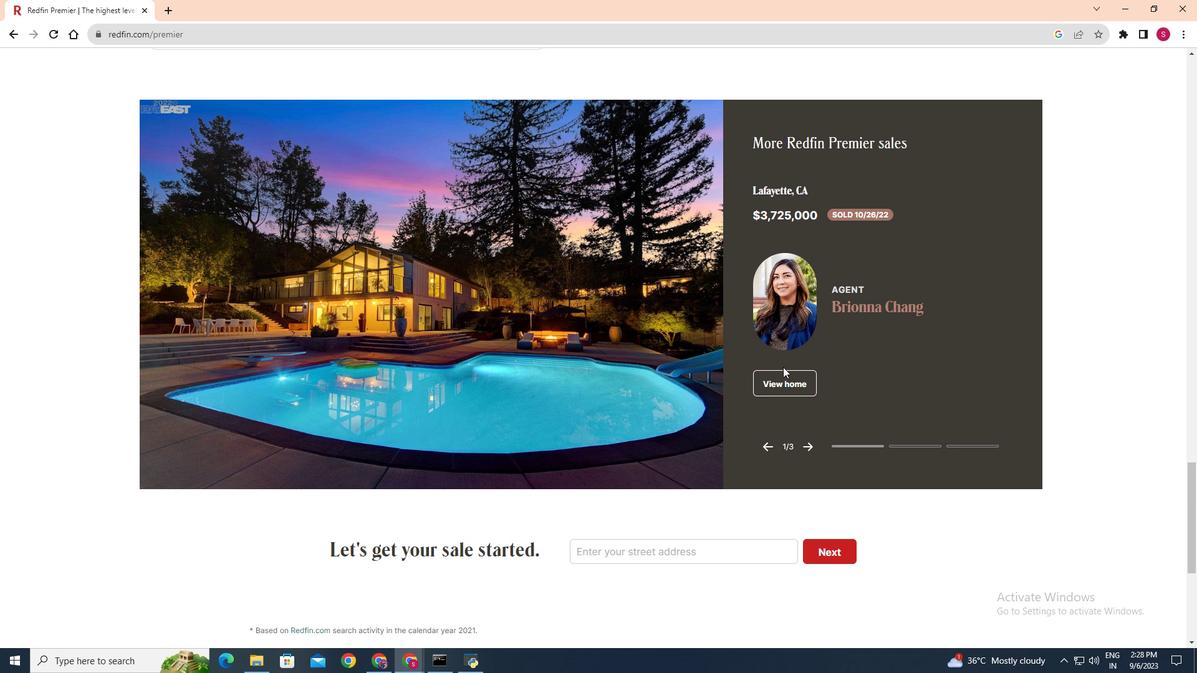 
Action: Mouse moved to (782, 379)
Screenshot: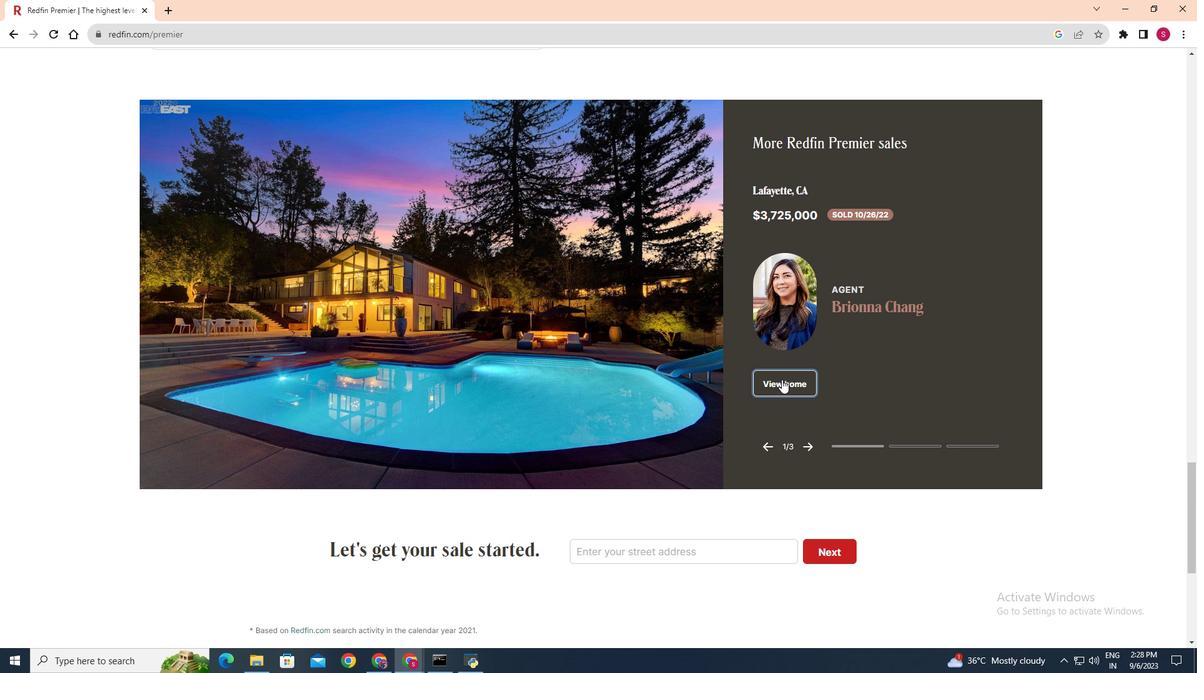 
Action: Mouse pressed left at (782, 379)
Screenshot: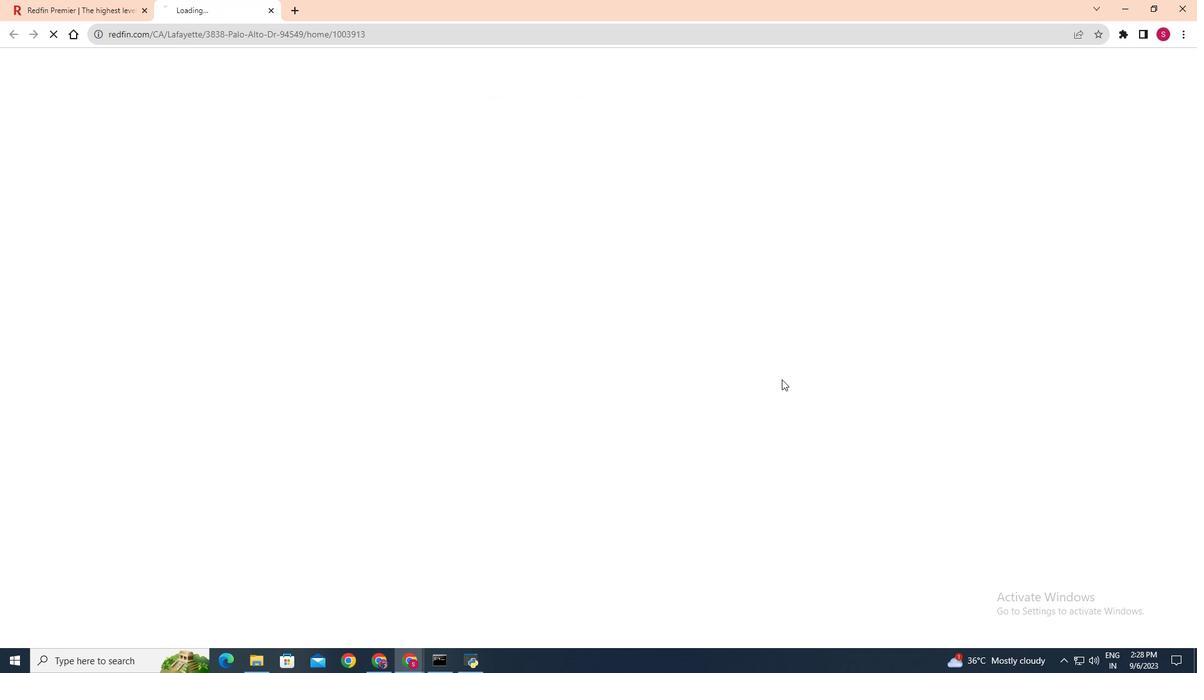 
